 Task: Search one way flight ticket for 5 adults, 1 child, 2 infants in seat and 1 infant on lap in business from Reno: Reno/tahoe International Airport to Greensboro: Piedmont Triad International Airport on 5-1-2023. Choice of flights is Frontier. Number of bags: 1 carry on bag. Price is upto 96000. Outbound departure time preference is 16:45.
Action: Mouse moved to (208, 347)
Screenshot: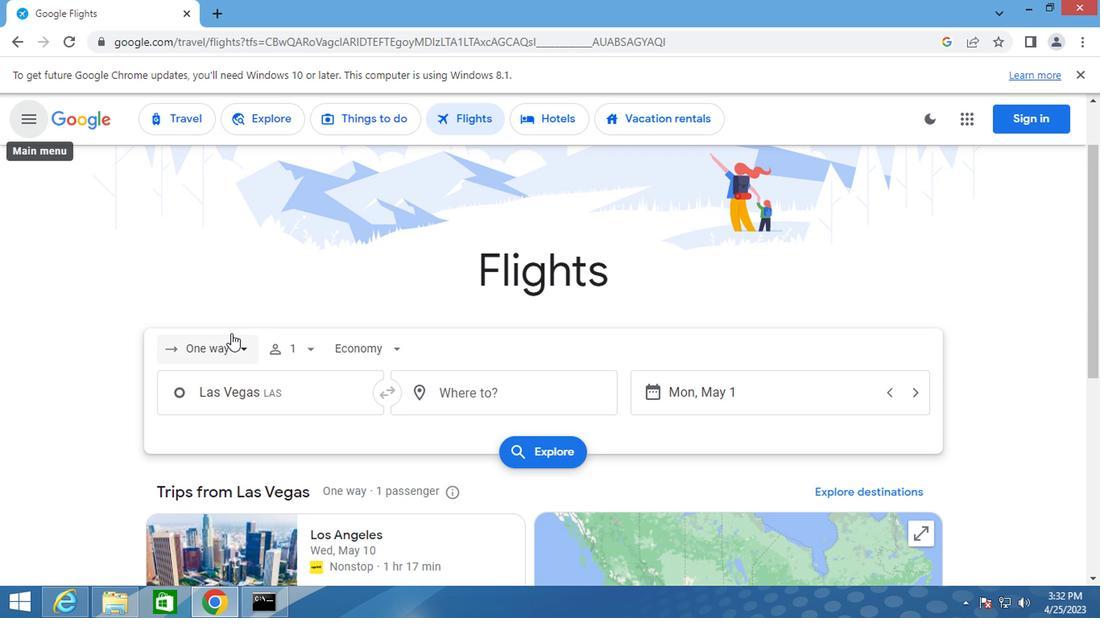
Action: Mouse pressed left at (208, 347)
Screenshot: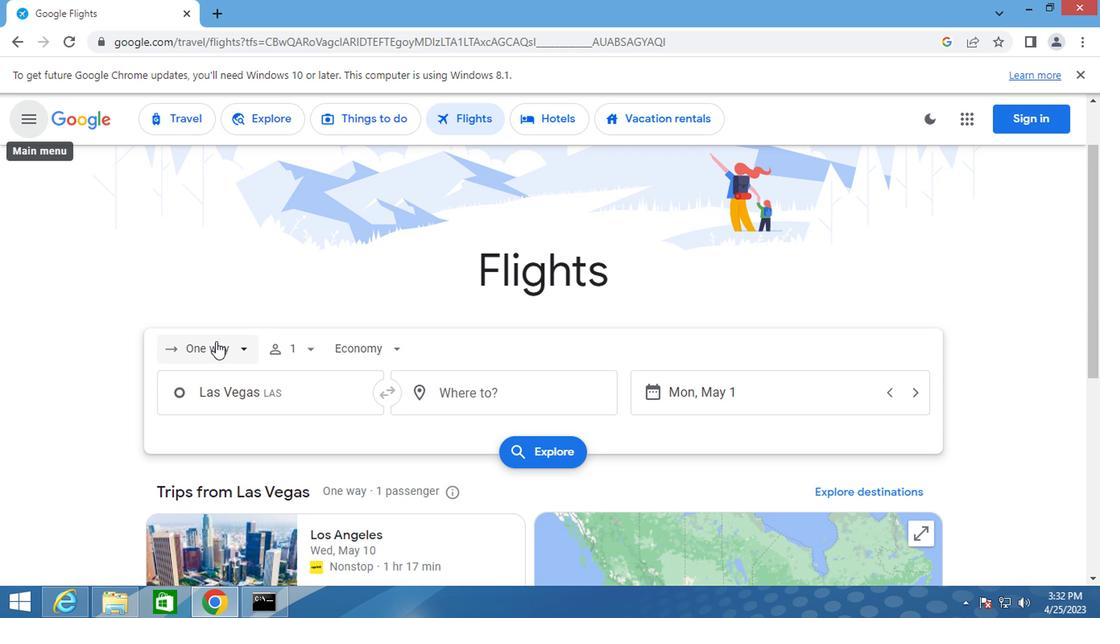 
Action: Mouse moved to (199, 438)
Screenshot: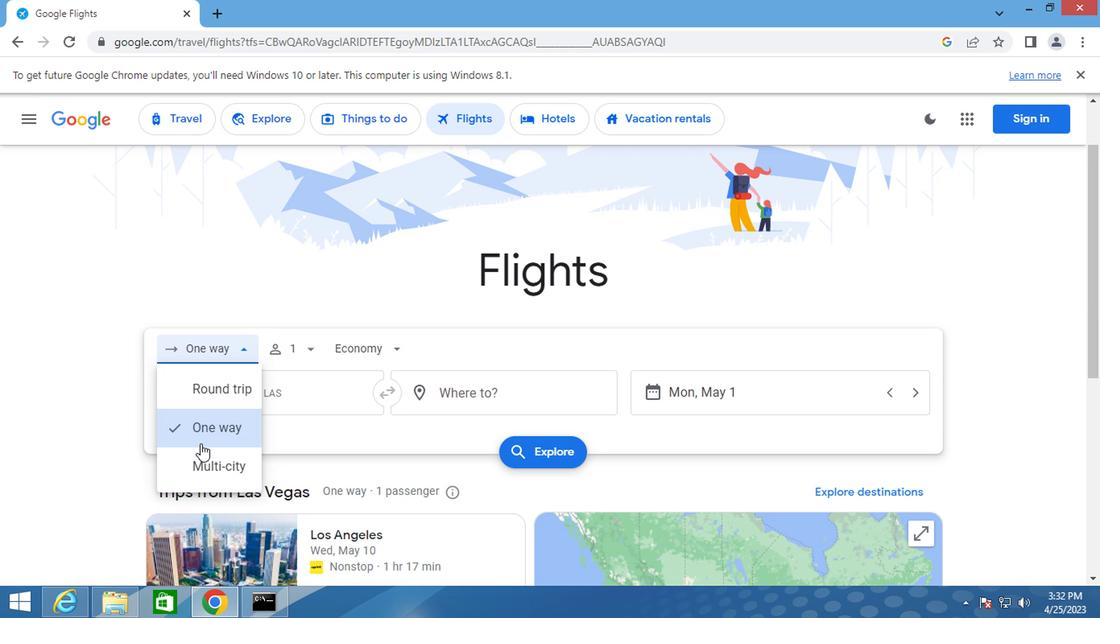 
Action: Mouse pressed left at (199, 438)
Screenshot: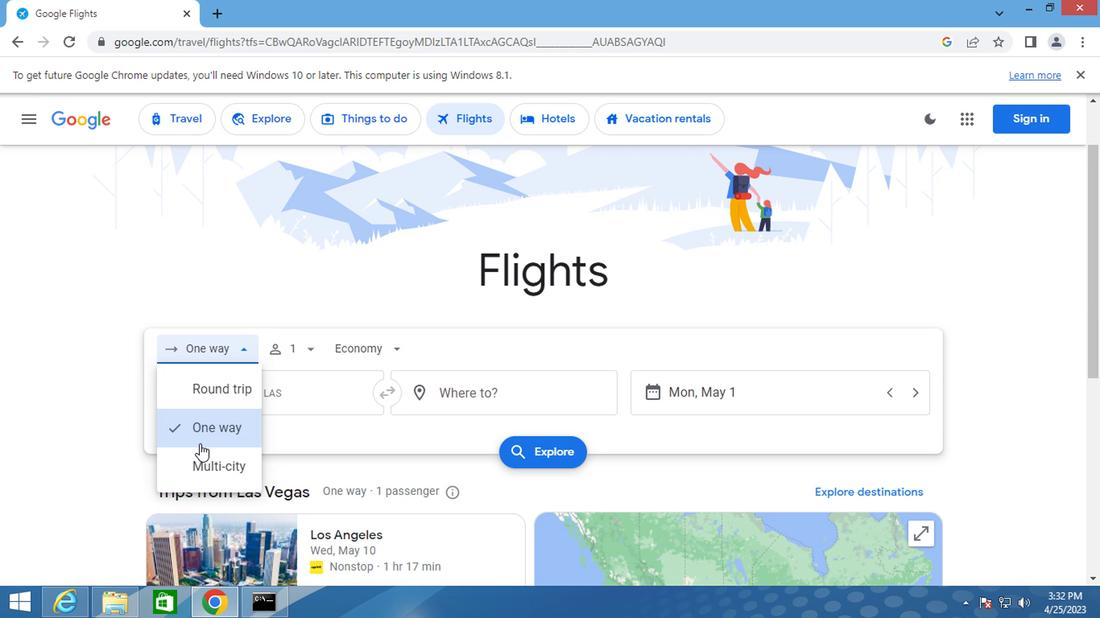 
Action: Mouse moved to (308, 354)
Screenshot: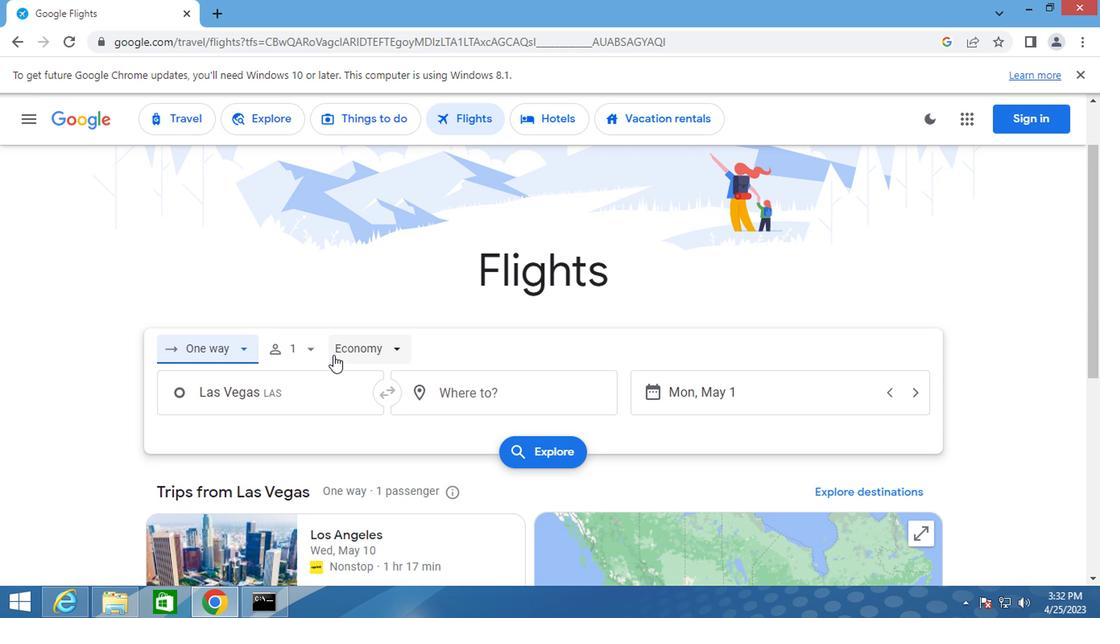 
Action: Mouse pressed left at (308, 354)
Screenshot: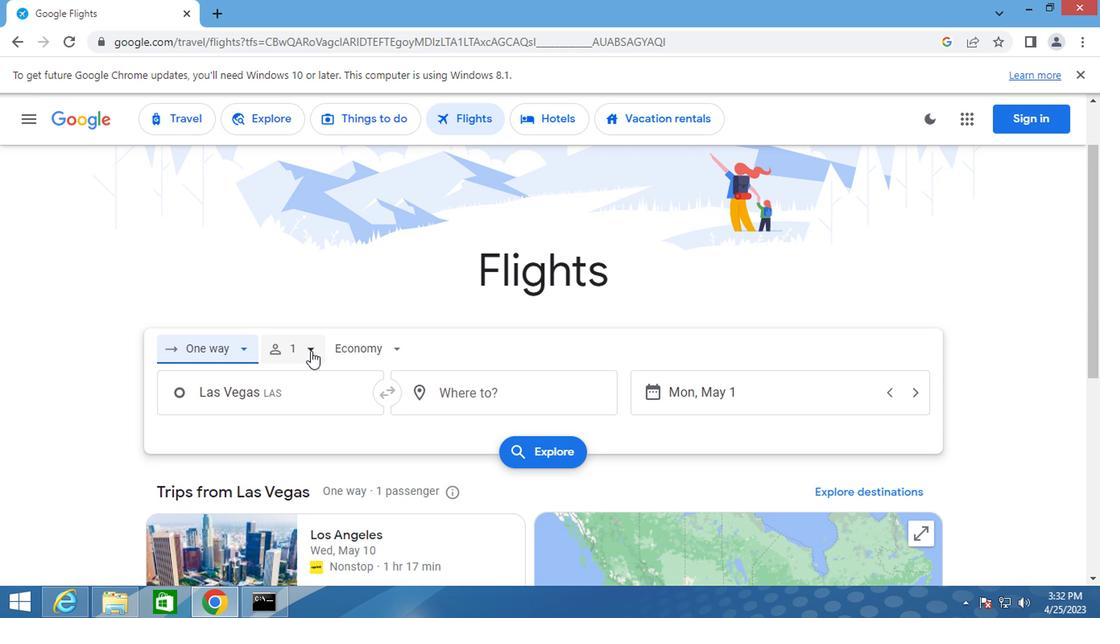 
Action: Mouse moved to (429, 387)
Screenshot: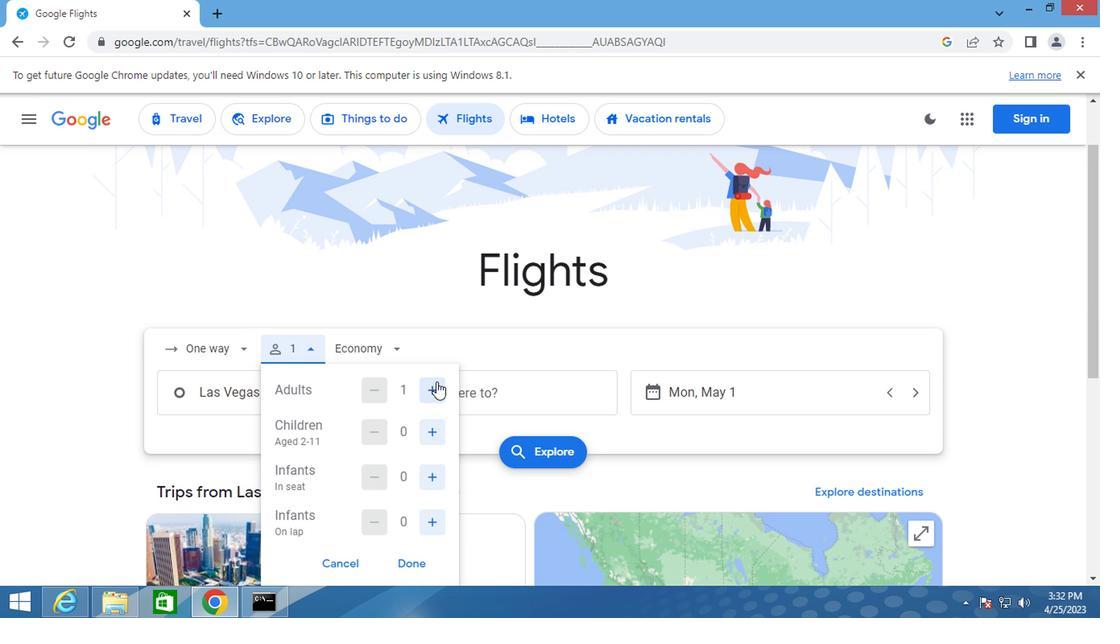 
Action: Mouse pressed left at (429, 387)
Screenshot: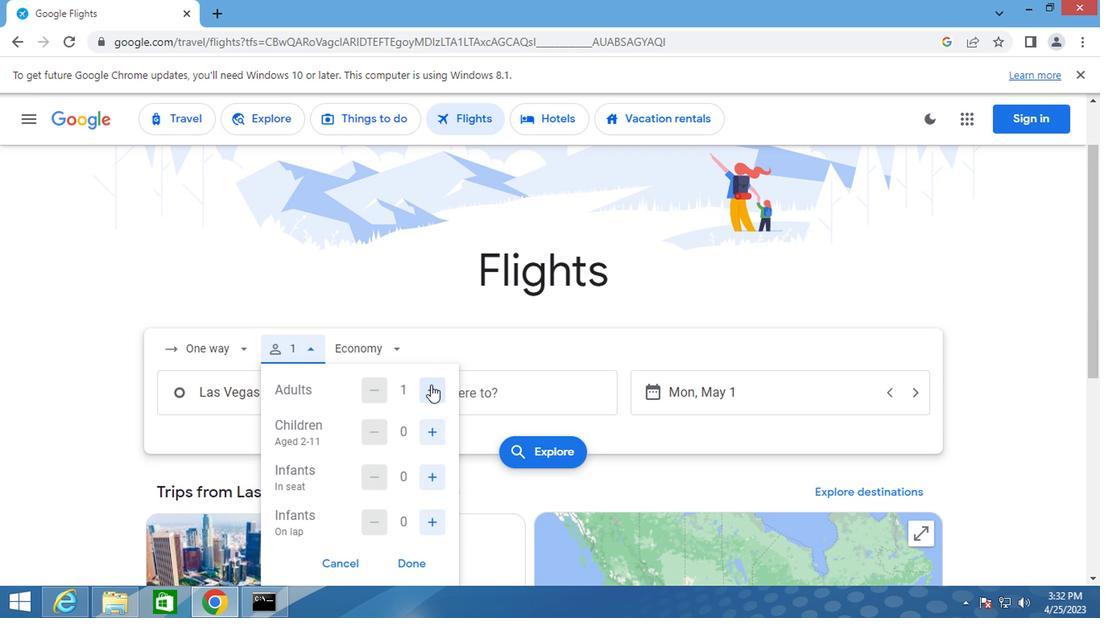 
Action: Mouse pressed left at (429, 387)
Screenshot: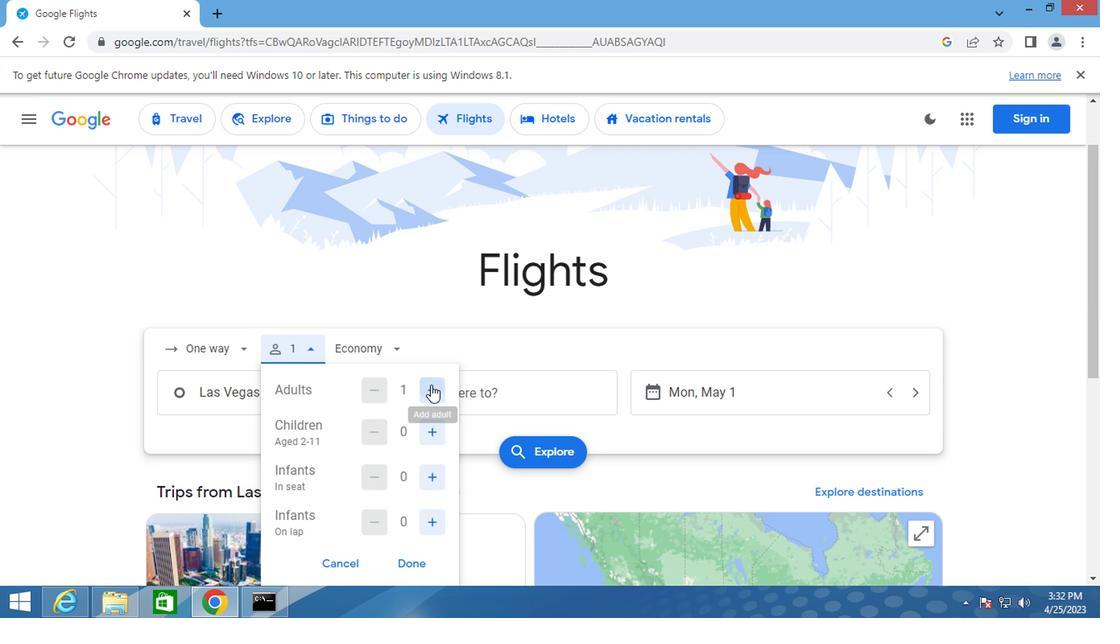 
Action: Mouse pressed left at (429, 387)
Screenshot: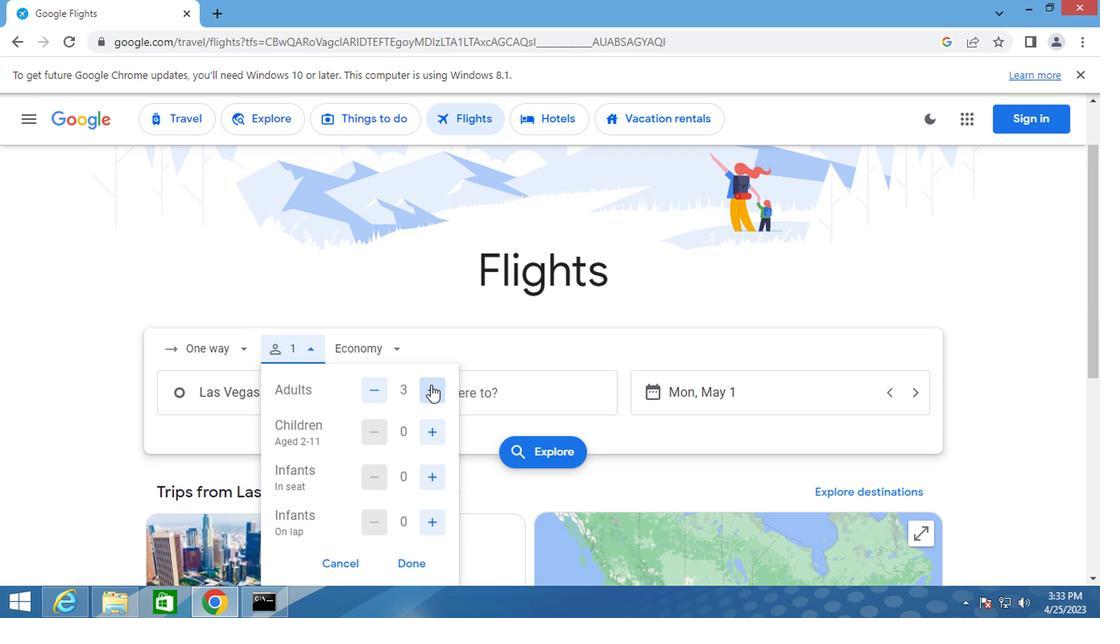 
Action: Mouse moved to (430, 425)
Screenshot: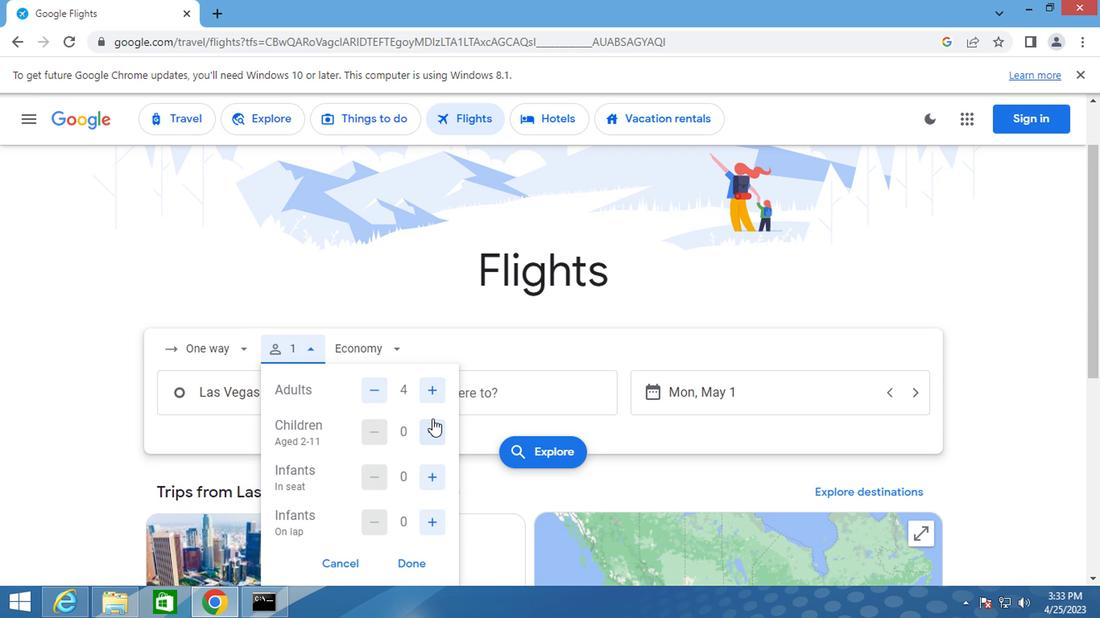 
Action: Mouse pressed left at (430, 425)
Screenshot: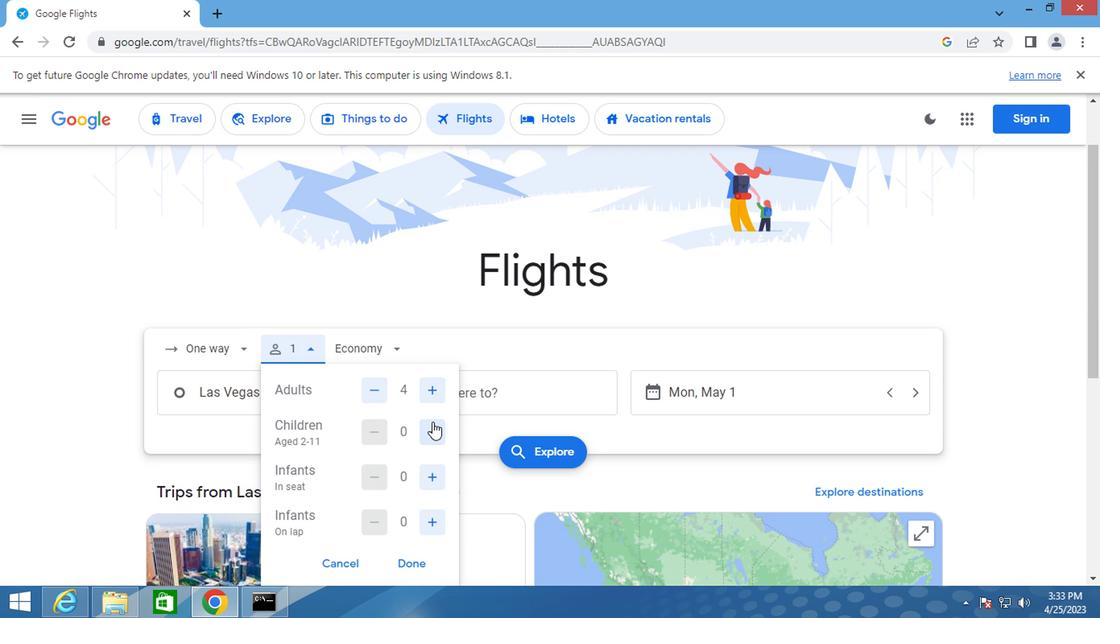 
Action: Mouse pressed left at (430, 425)
Screenshot: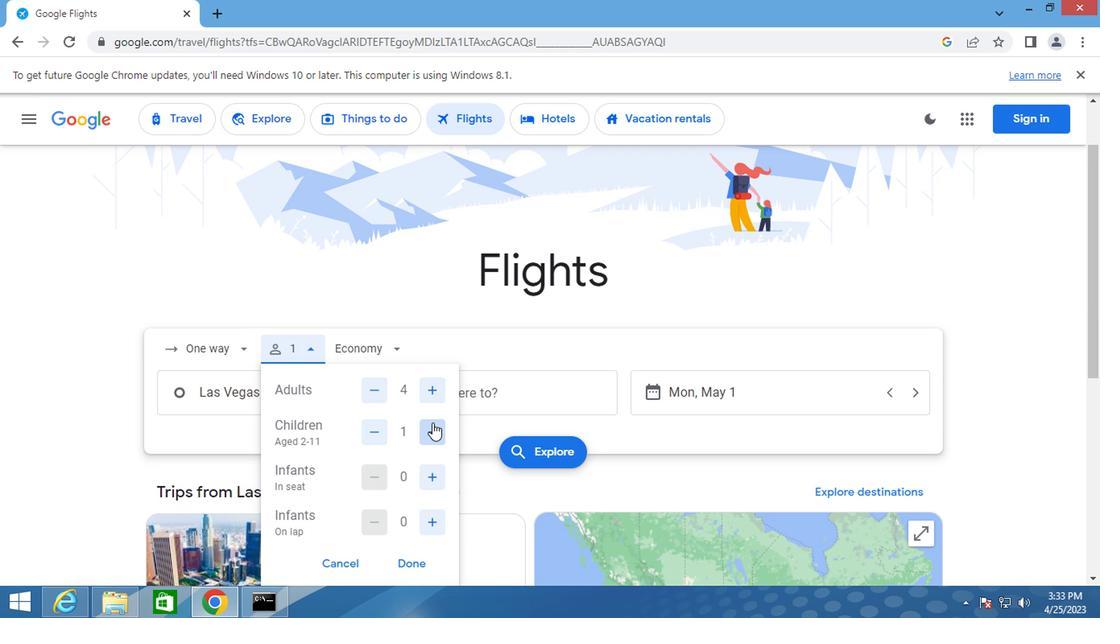 
Action: Mouse moved to (427, 474)
Screenshot: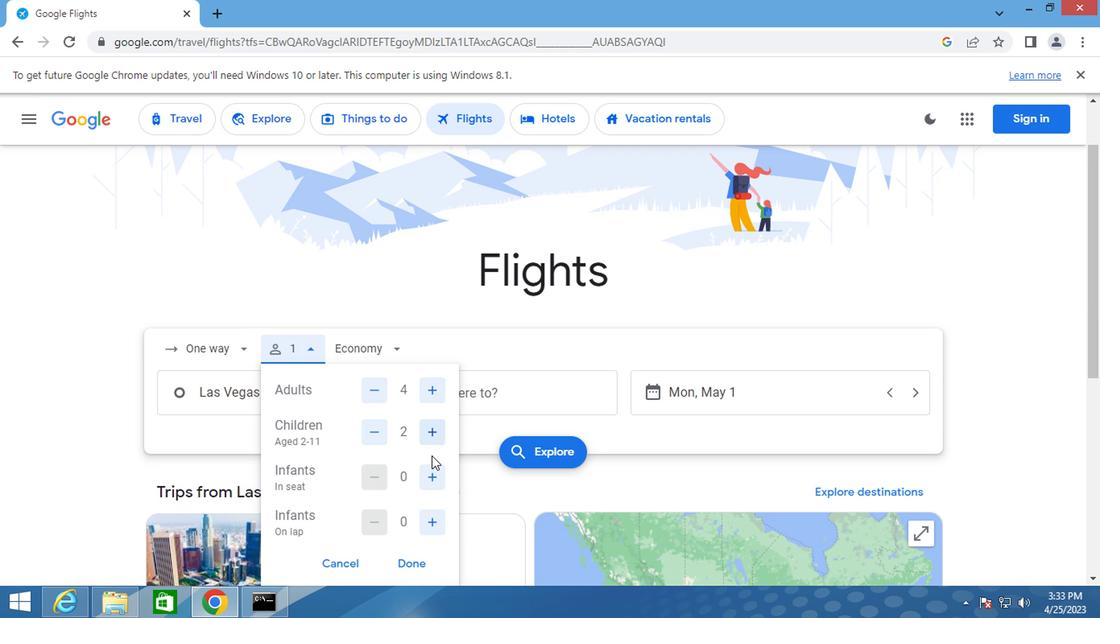 
Action: Mouse pressed left at (427, 474)
Screenshot: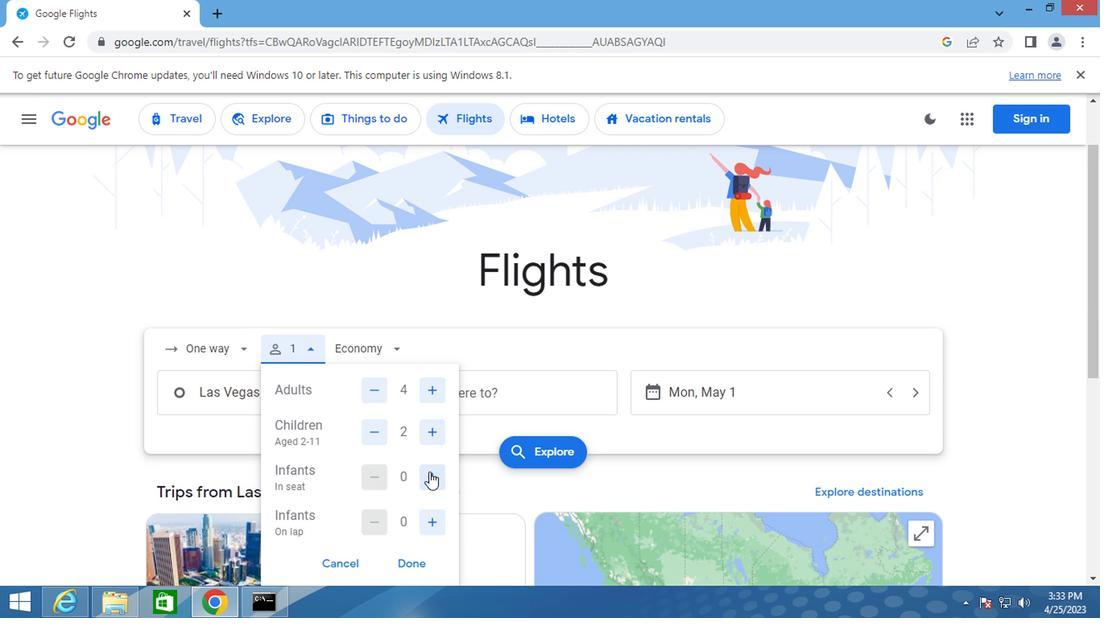 
Action: Mouse pressed left at (427, 474)
Screenshot: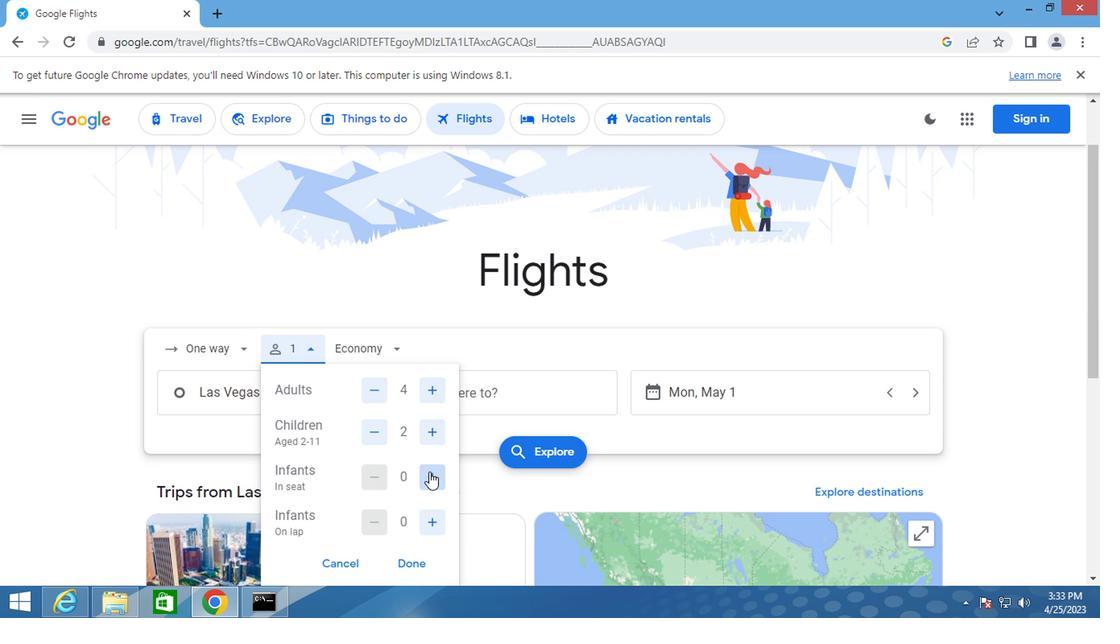 
Action: Mouse moved to (426, 515)
Screenshot: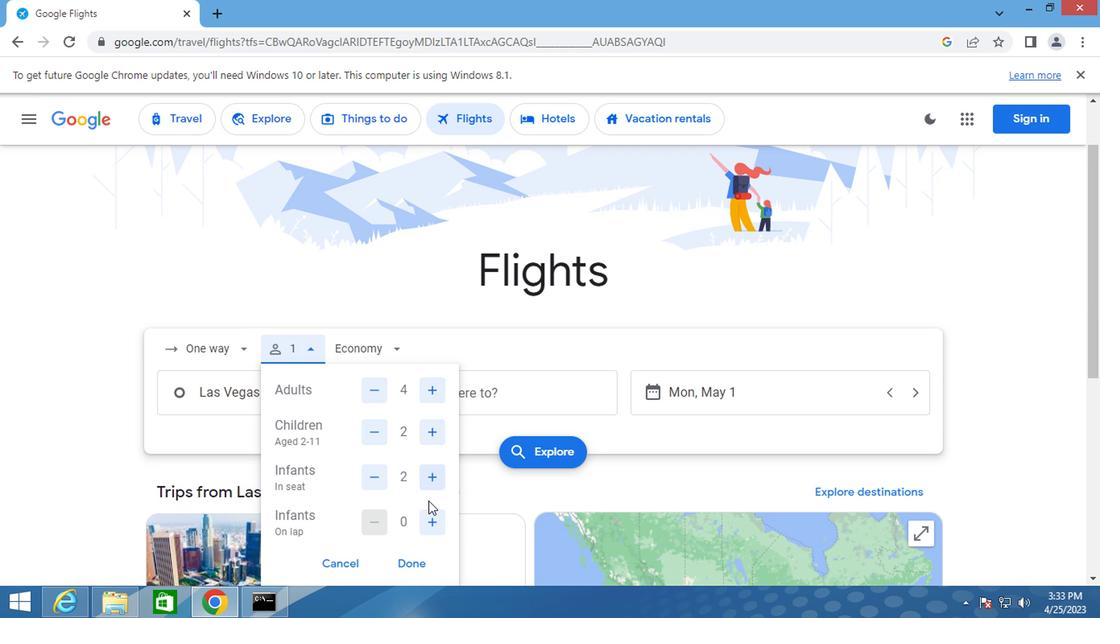 
Action: Mouse pressed left at (426, 515)
Screenshot: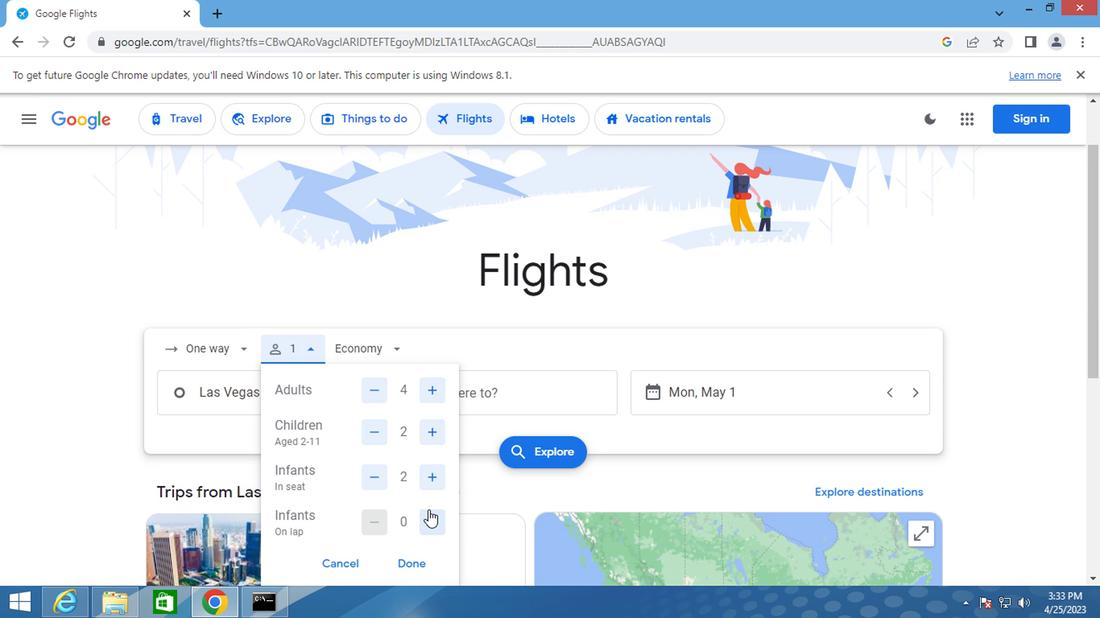 
Action: Mouse moved to (352, 340)
Screenshot: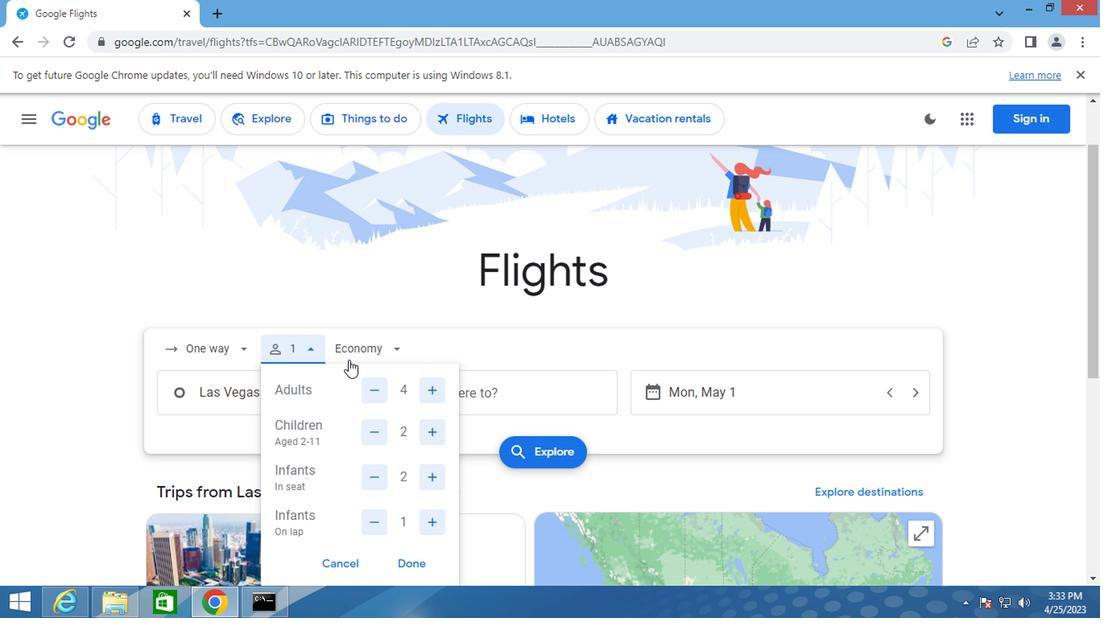 
Action: Mouse pressed left at (352, 340)
Screenshot: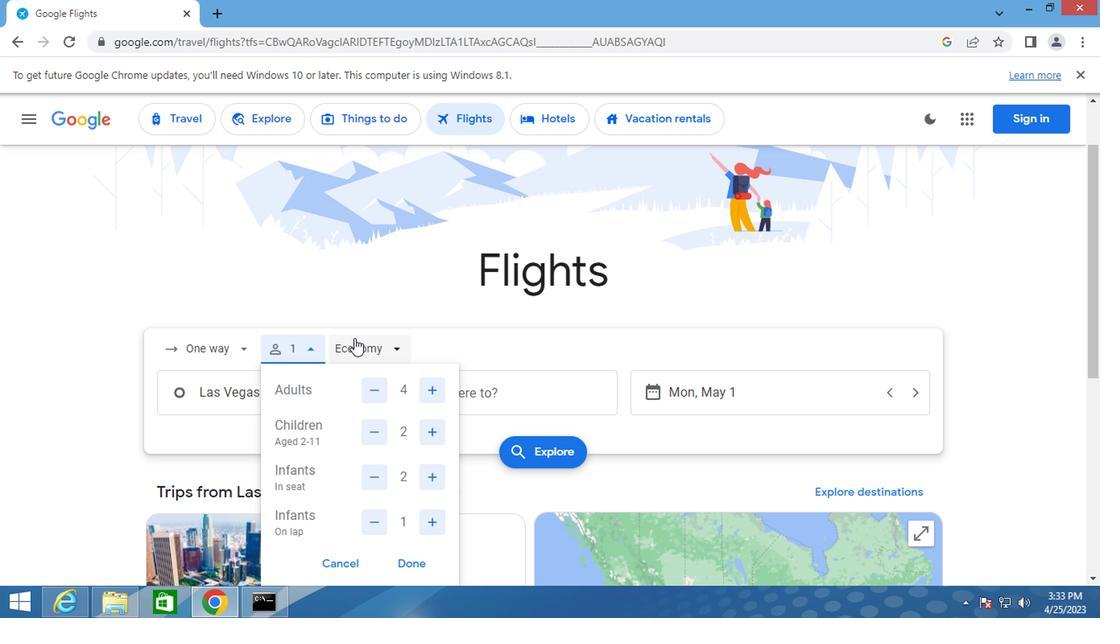 
Action: Mouse moved to (380, 378)
Screenshot: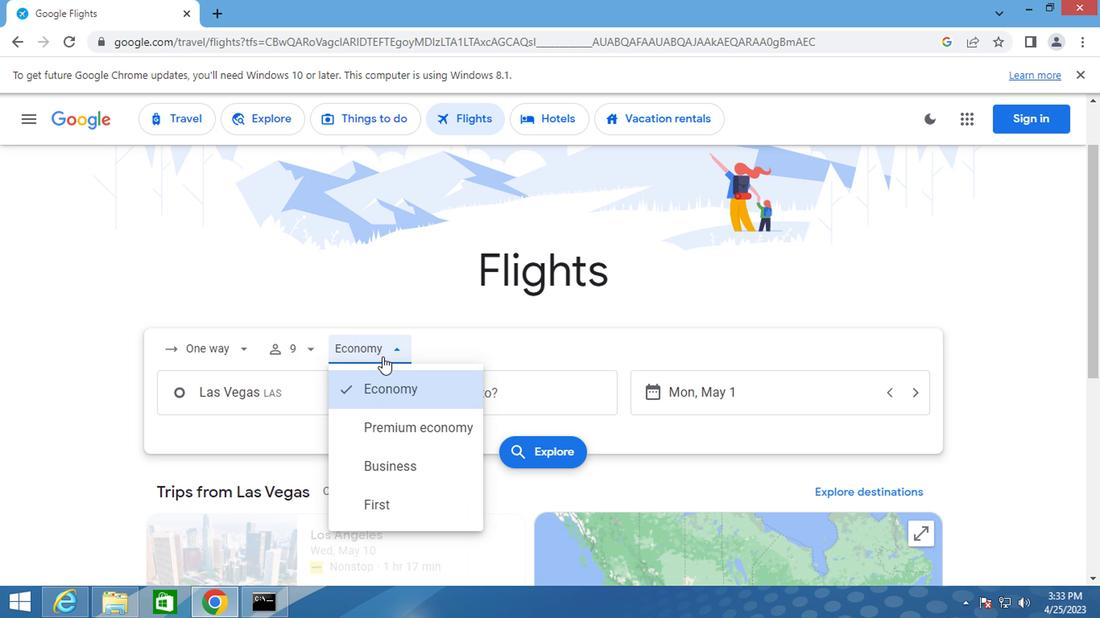 
Action: Mouse pressed left at (380, 378)
Screenshot: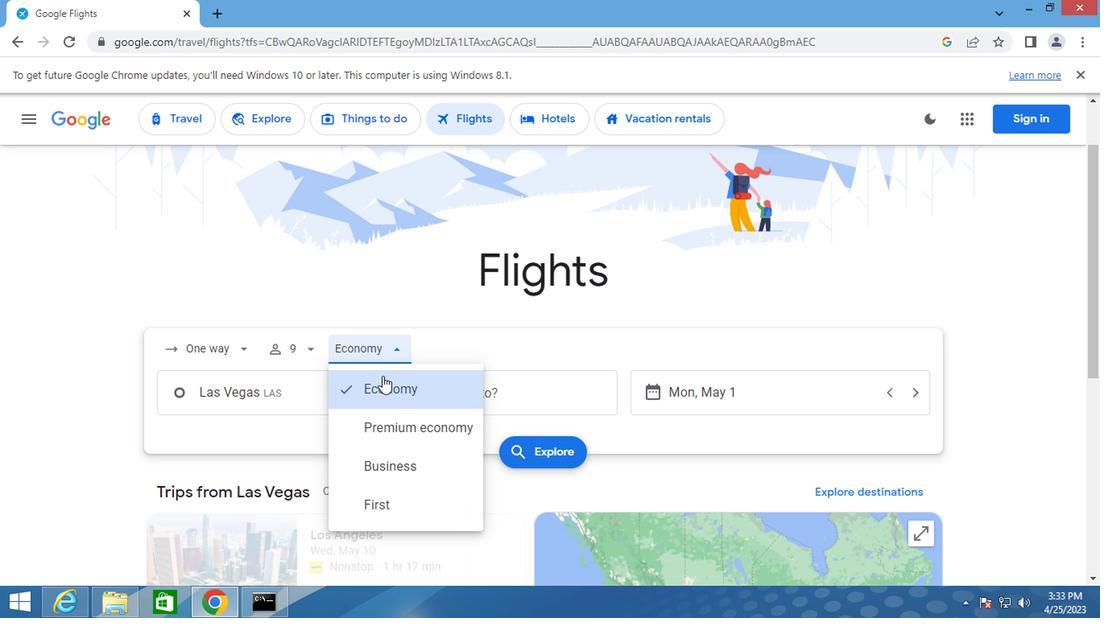 
Action: Mouse moved to (245, 400)
Screenshot: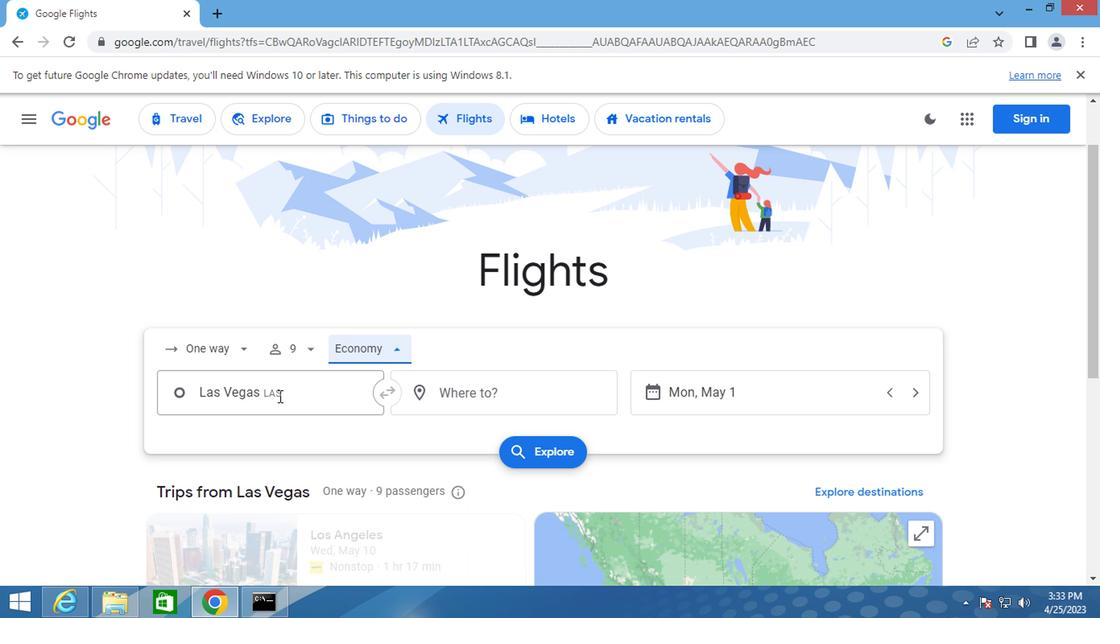 
Action: Mouse pressed left at (245, 400)
Screenshot: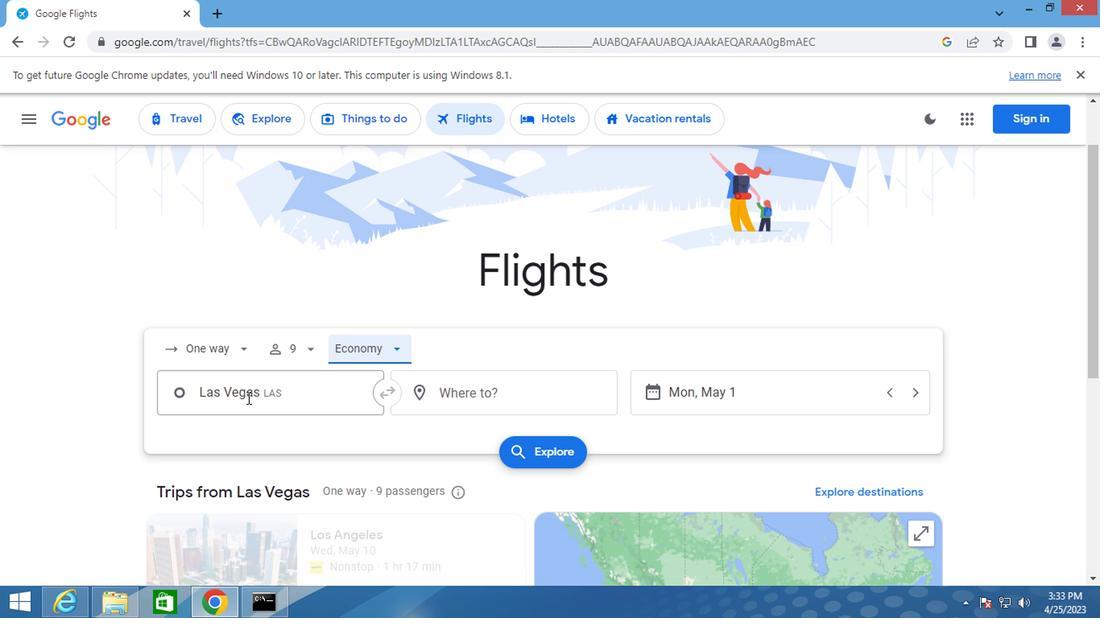 
Action: Key pressed reno
Screenshot: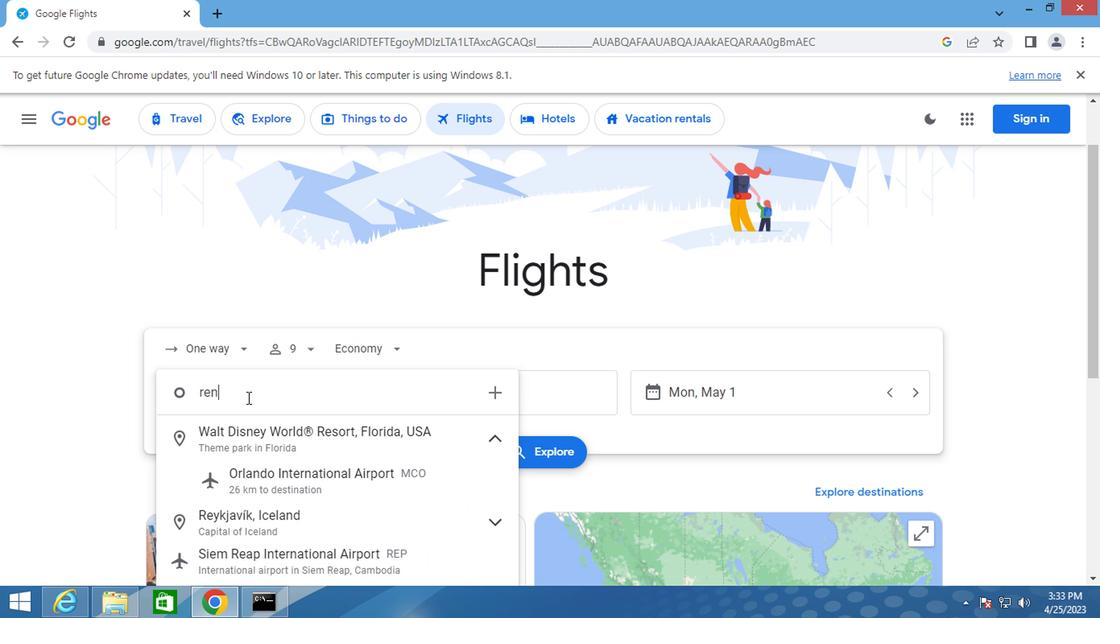 
Action: Mouse moved to (259, 469)
Screenshot: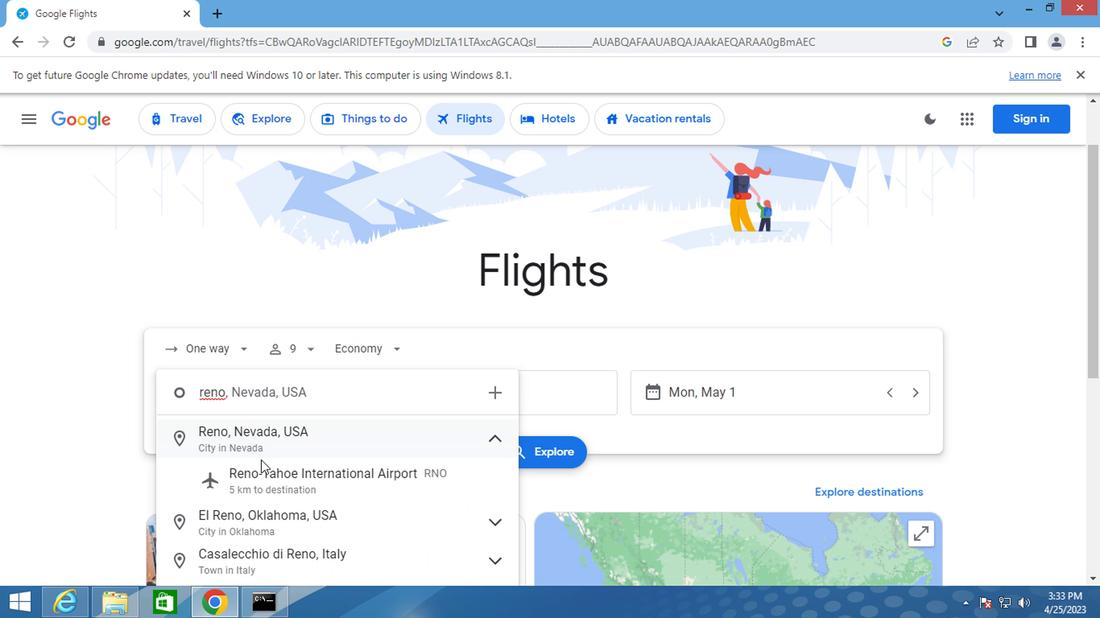 
Action: Mouse pressed left at (259, 469)
Screenshot: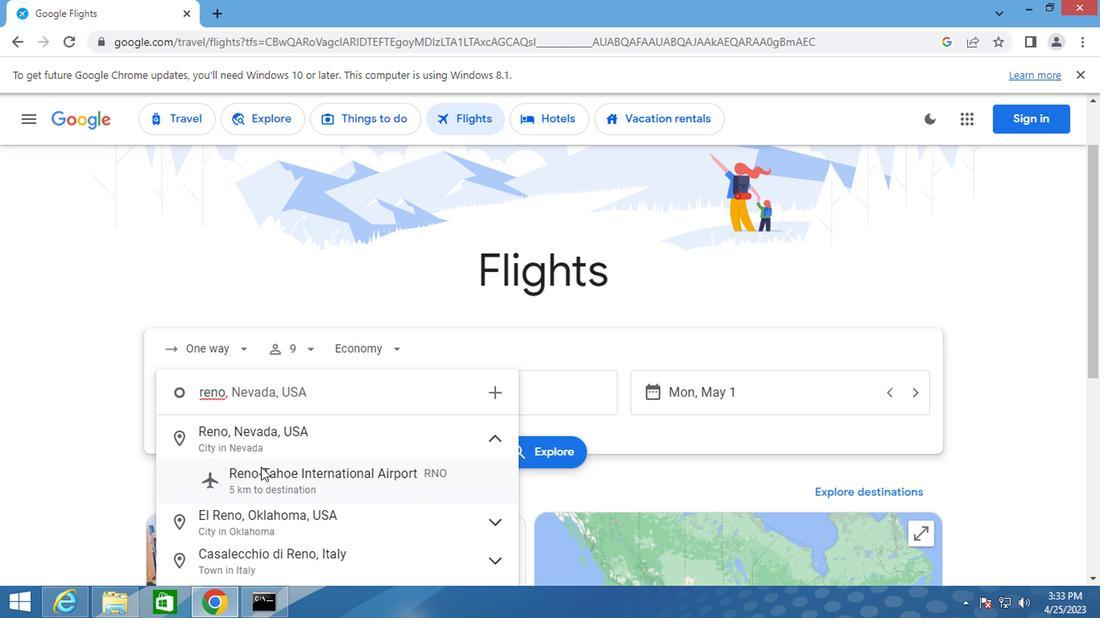 
Action: Mouse moved to (460, 386)
Screenshot: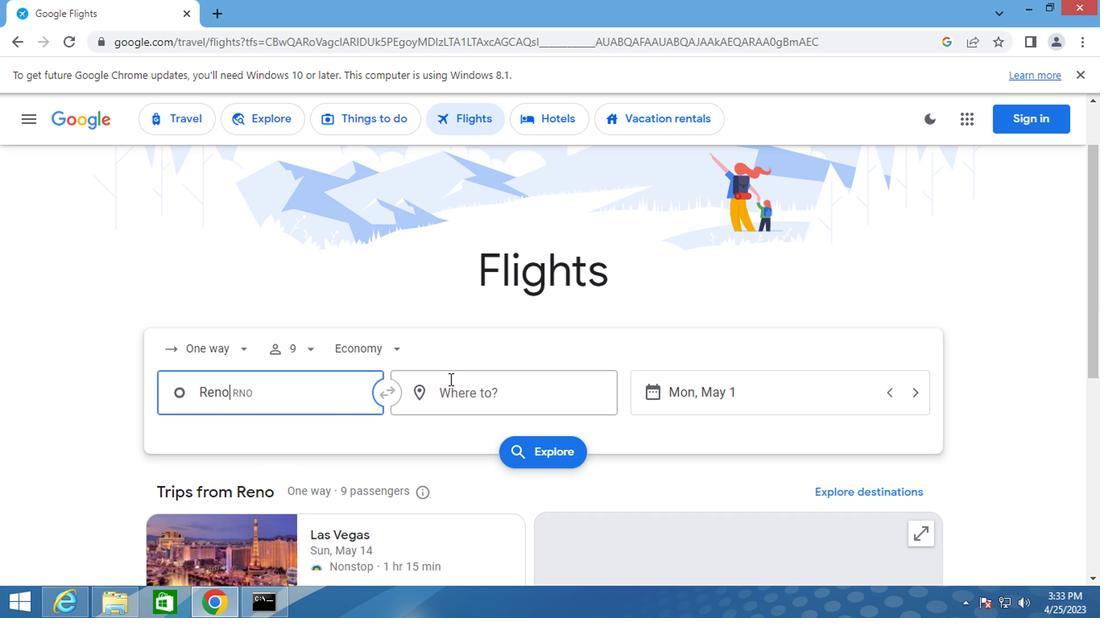 
Action: Mouse pressed left at (460, 386)
Screenshot: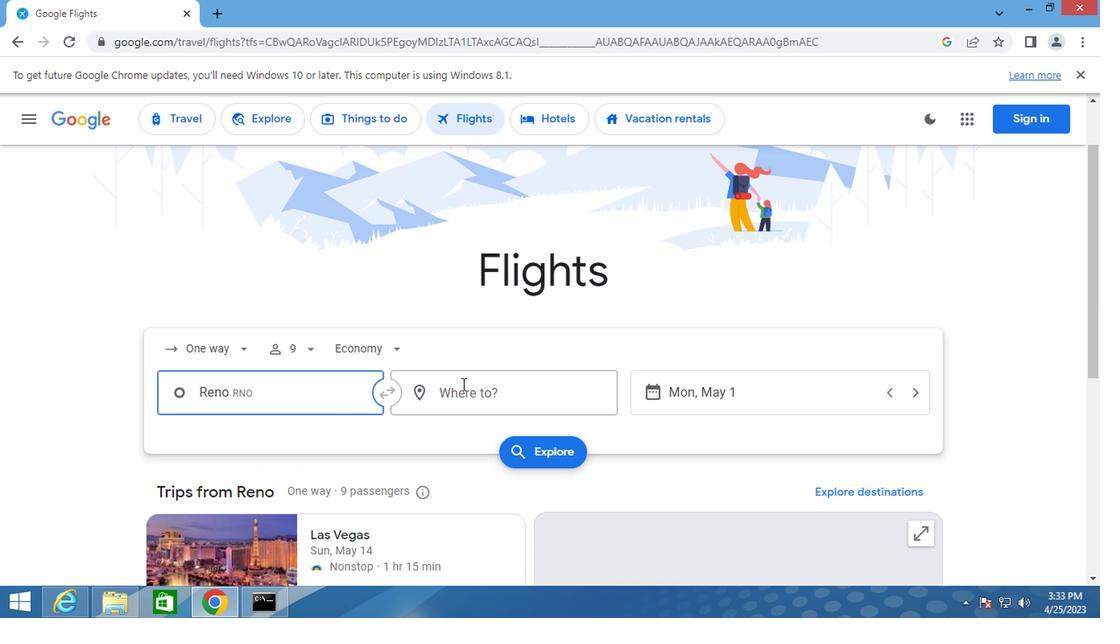 
Action: Key pressed rockford
Screenshot: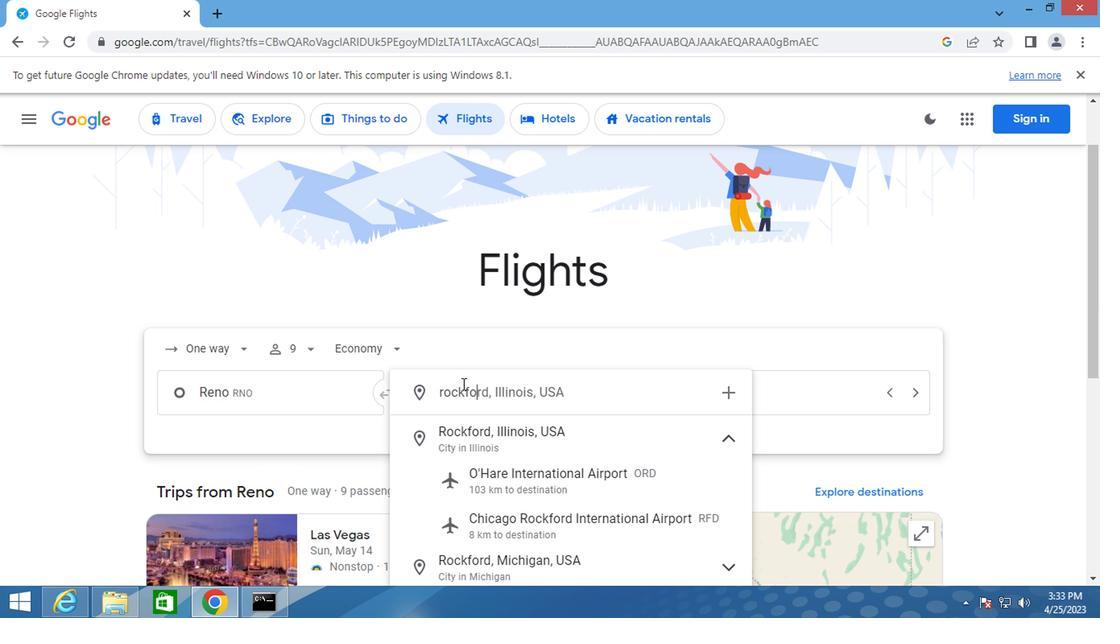 
Action: Mouse moved to (505, 519)
Screenshot: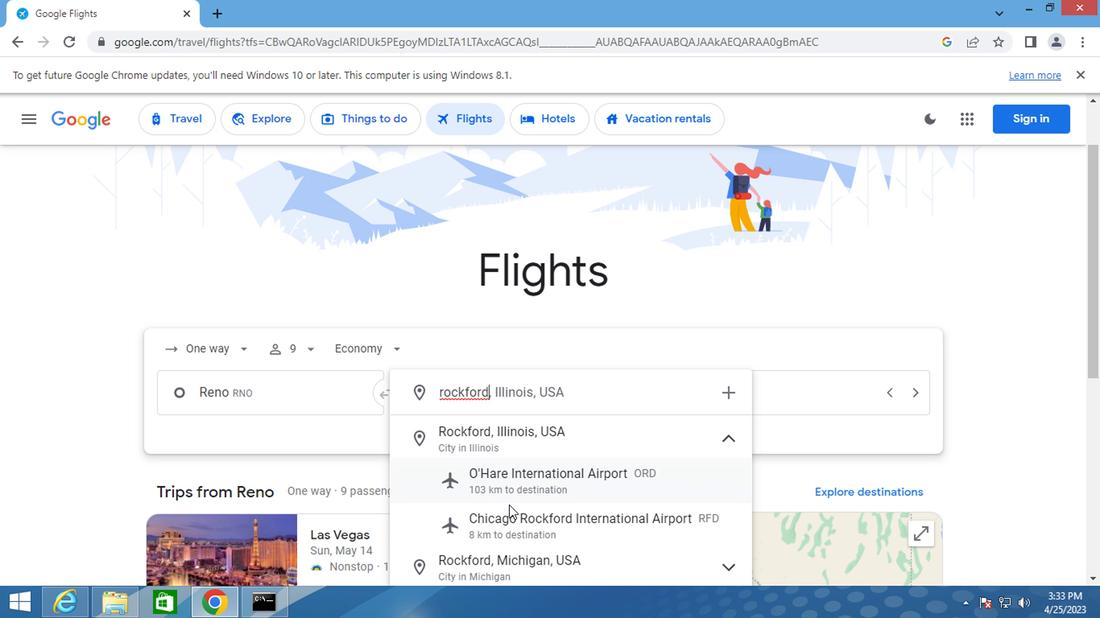 
Action: Mouse pressed left at (505, 519)
Screenshot: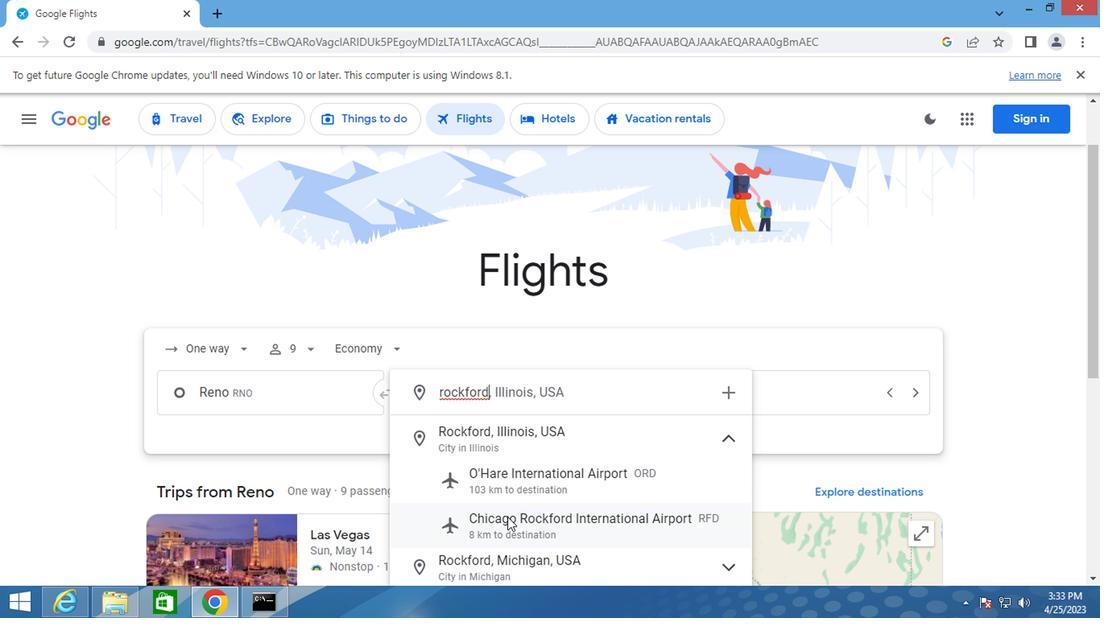 
Action: Mouse moved to (667, 393)
Screenshot: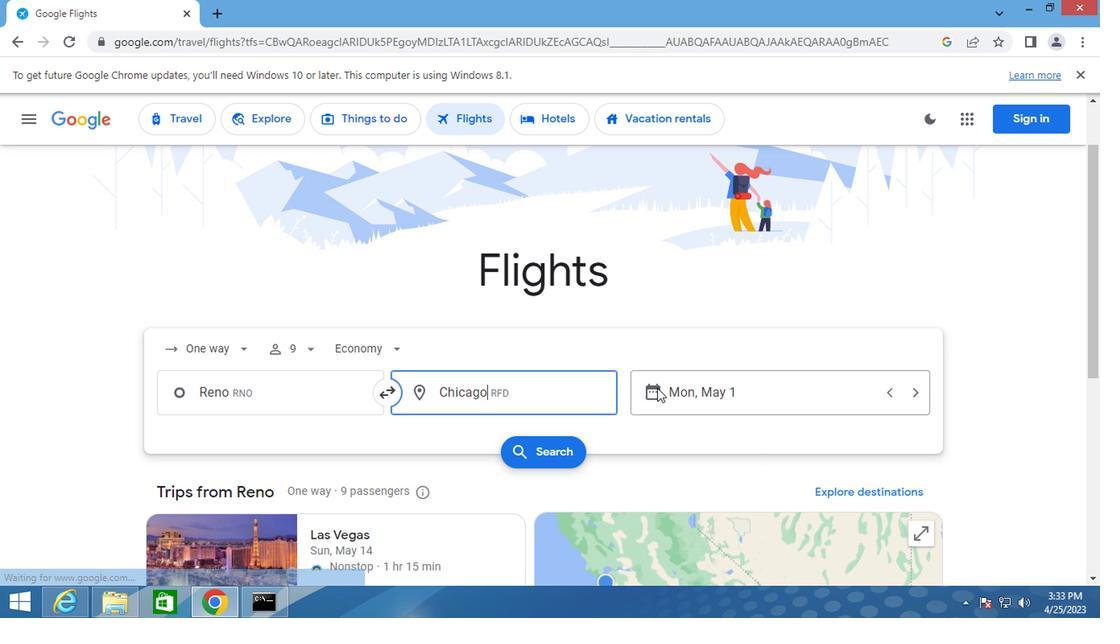 
Action: Mouse pressed left at (667, 393)
Screenshot: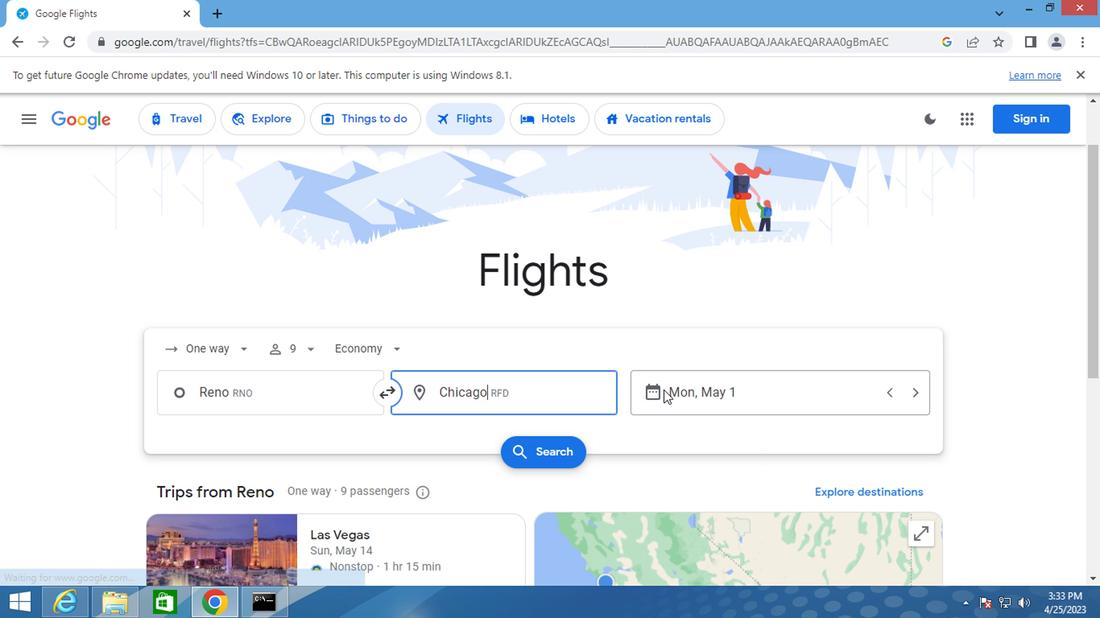 
Action: Mouse moved to (700, 307)
Screenshot: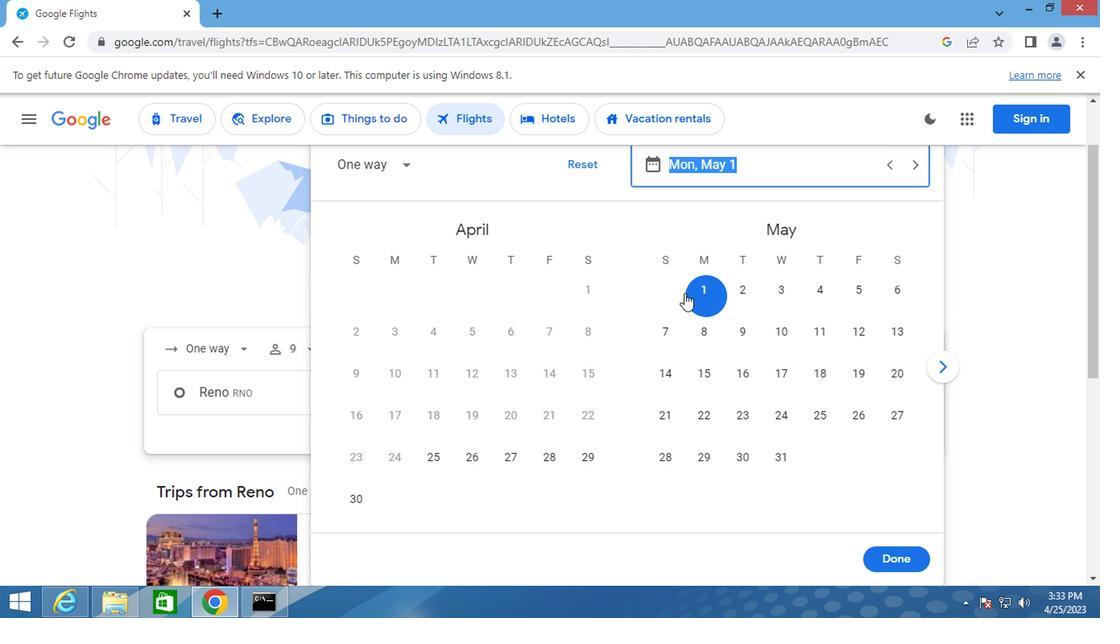 
Action: Mouse pressed left at (700, 307)
Screenshot: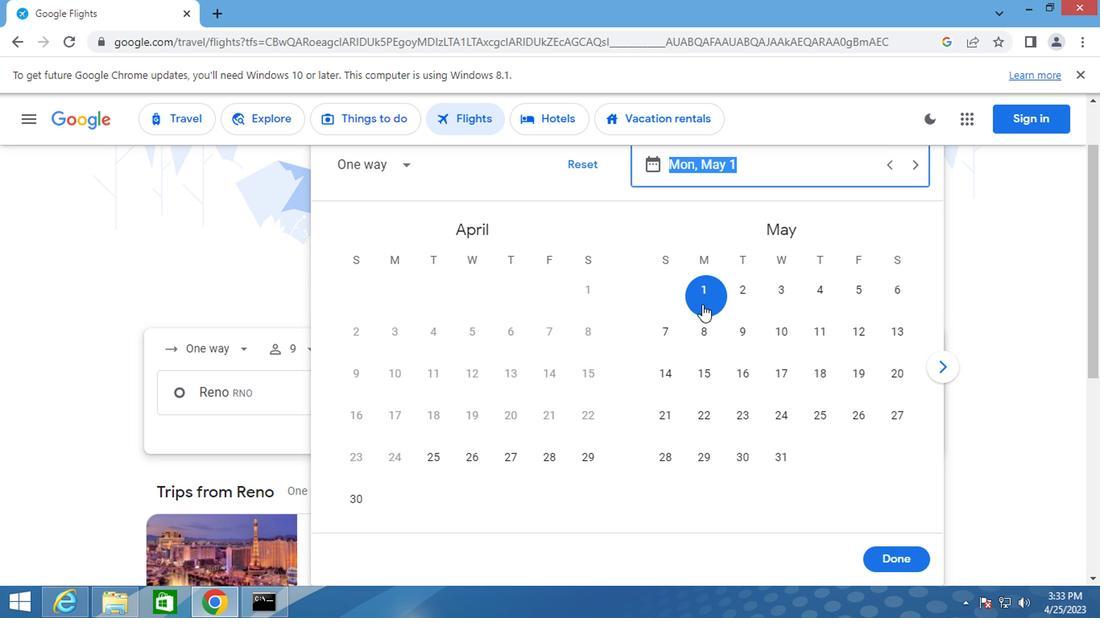 
Action: Mouse moved to (889, 567)
Screenshot: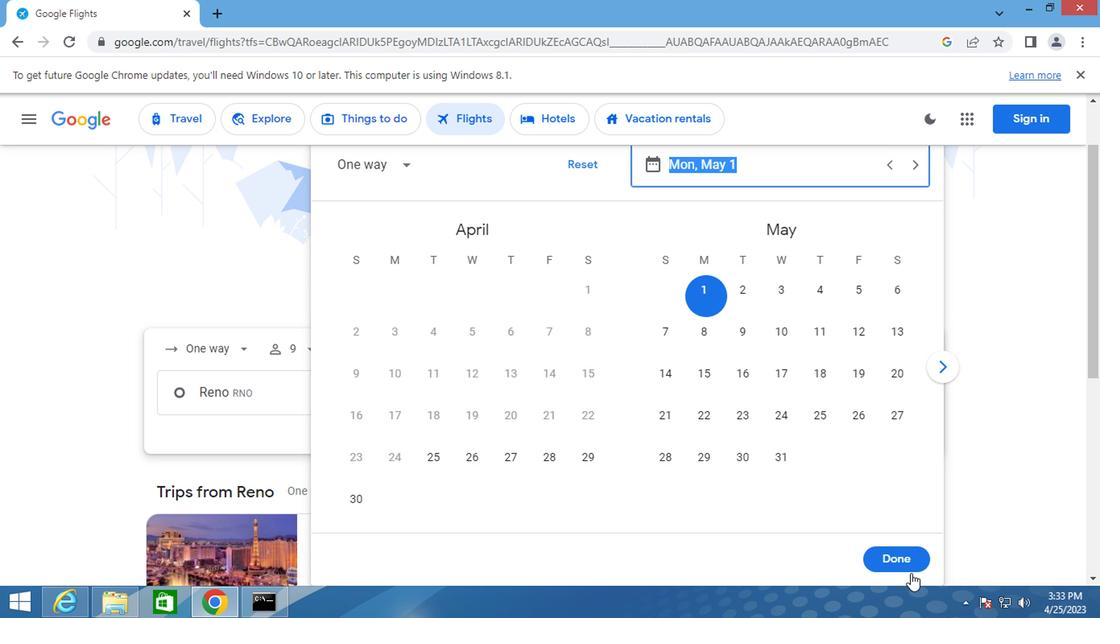 
Action: Mouse pressed left at (889, 567)
Screenshot: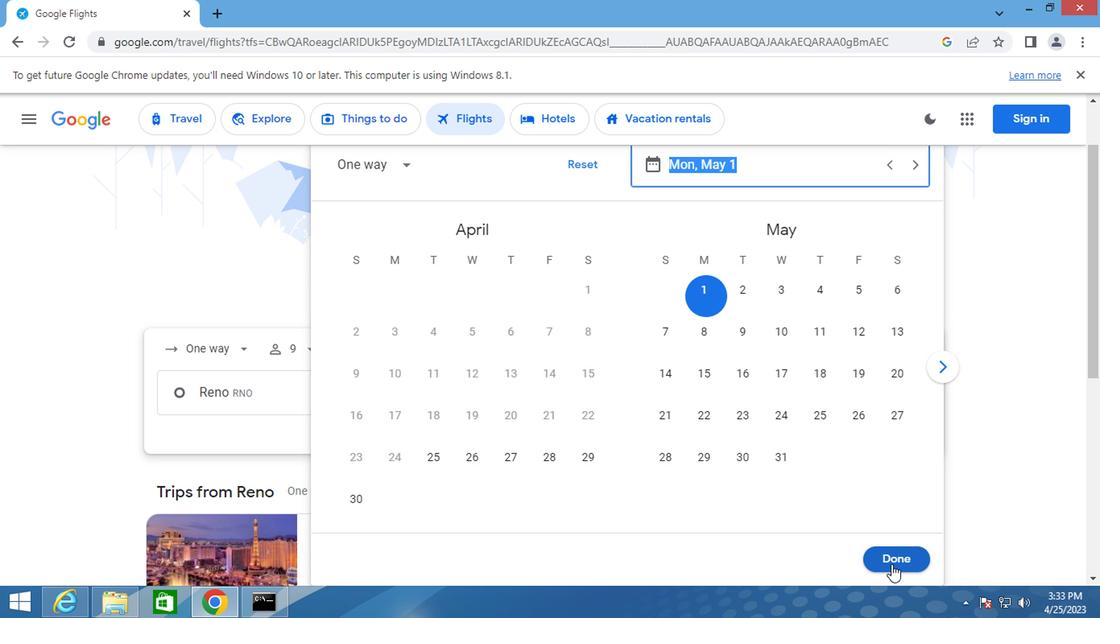 
Action: Mouse moved to (529, 444)
Screenshot: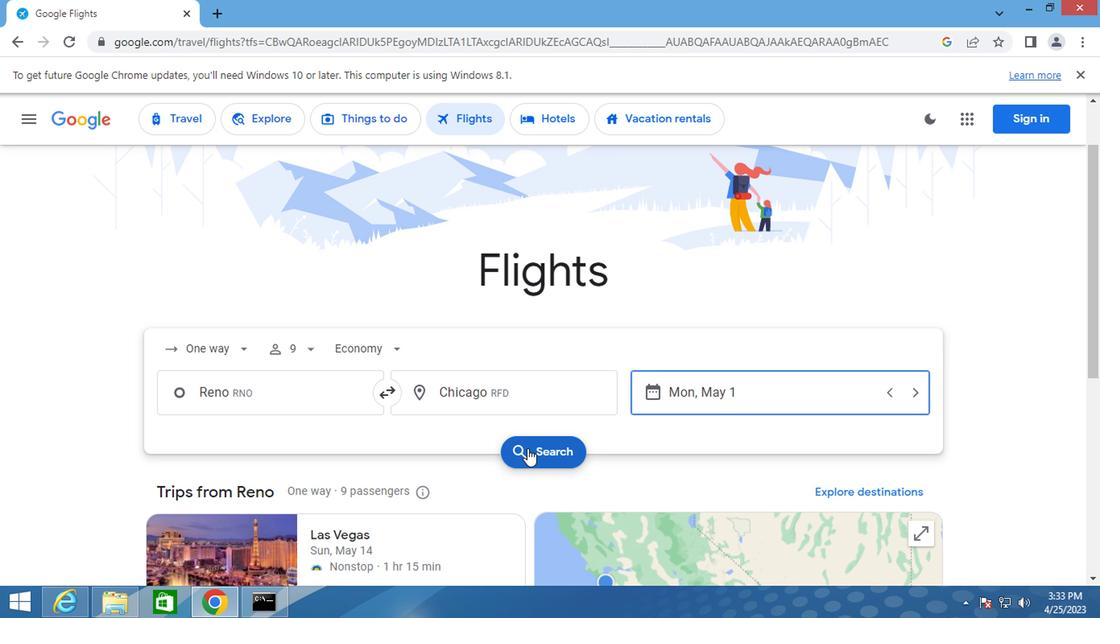 
Action: Mouse pressed left at (529, 444)
Screenshot: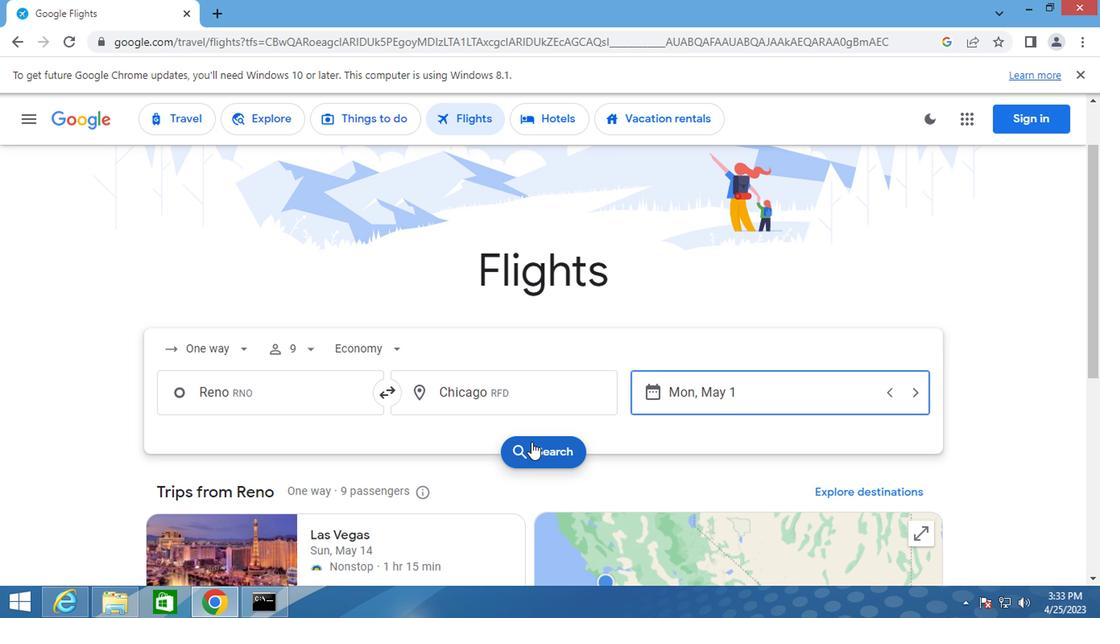 
Action: Mouse moved to (197, 269)
Screenshot: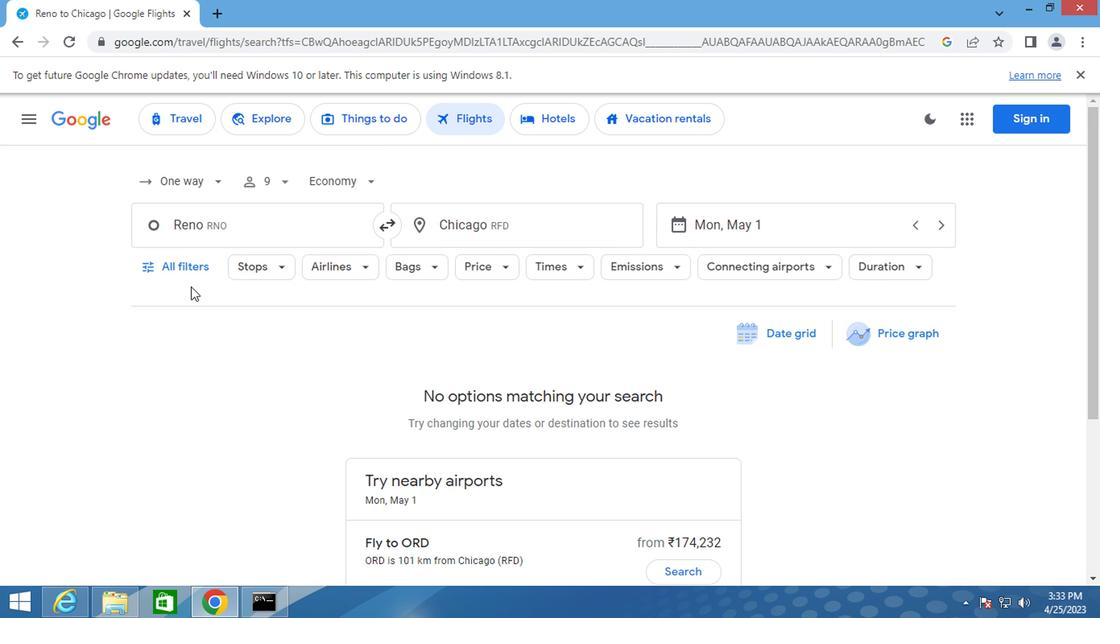 
Action: Mouse pressed left at (197, 269)
Screenshot: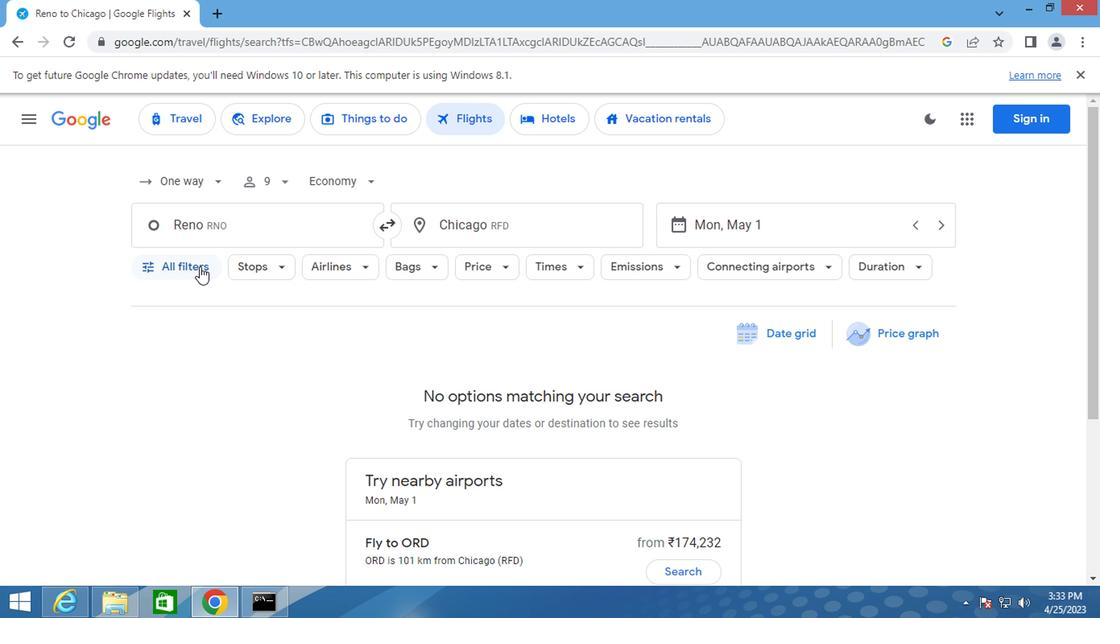 
Action: Mouse moved to (298, 364)
Screenshot: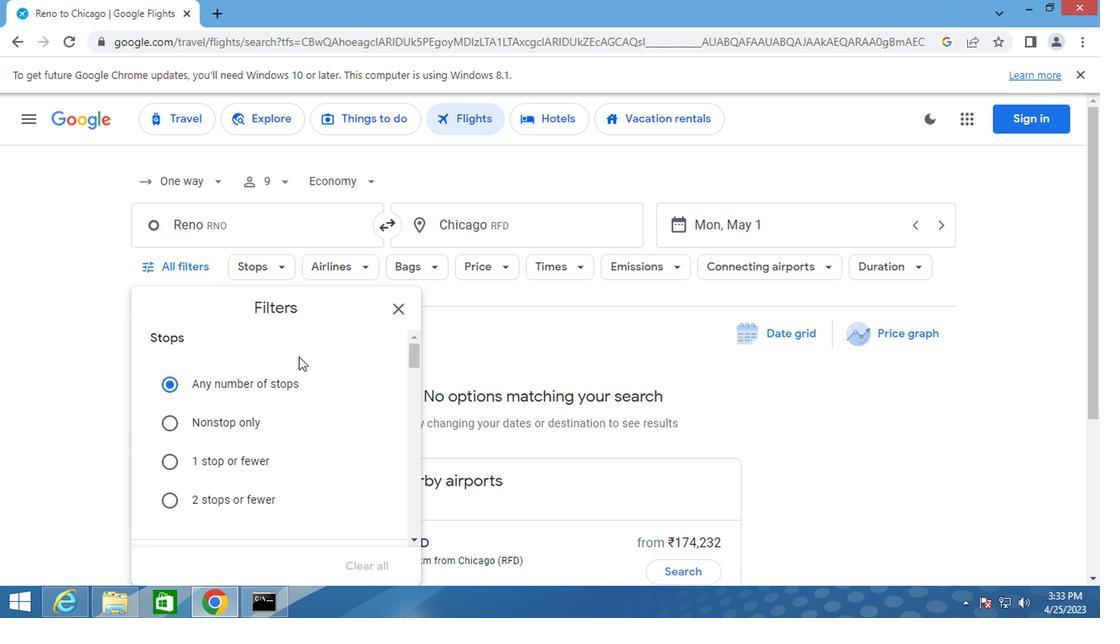 
Action: Mouse scrolled (298, 363) with delta (0, 0)
Screenshot: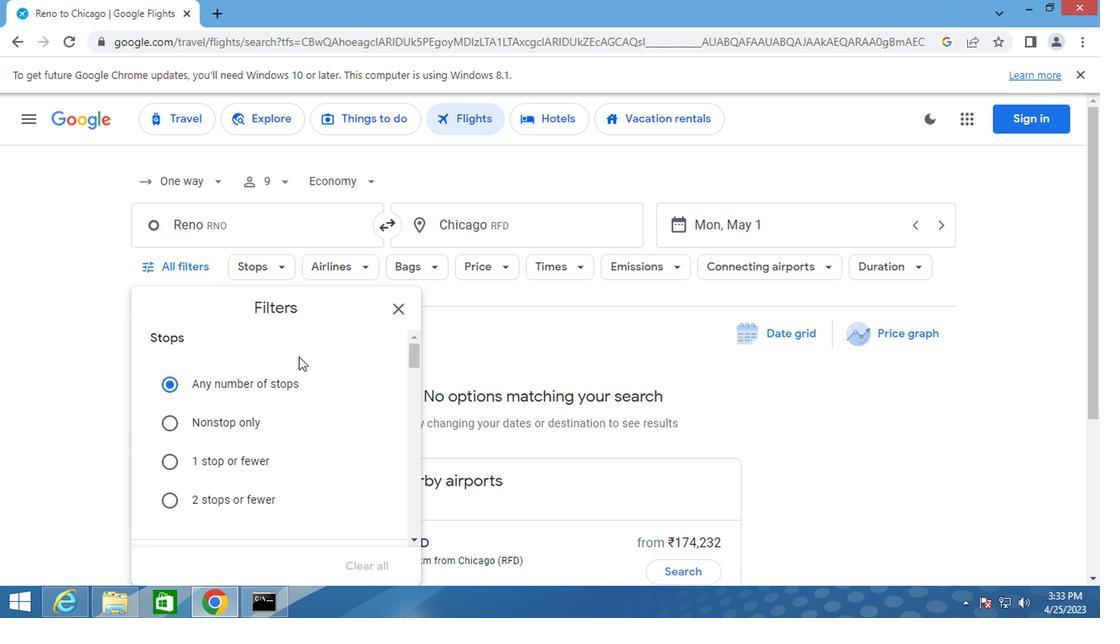 
Action: Mouse moved to (299, 366)
Screenshot: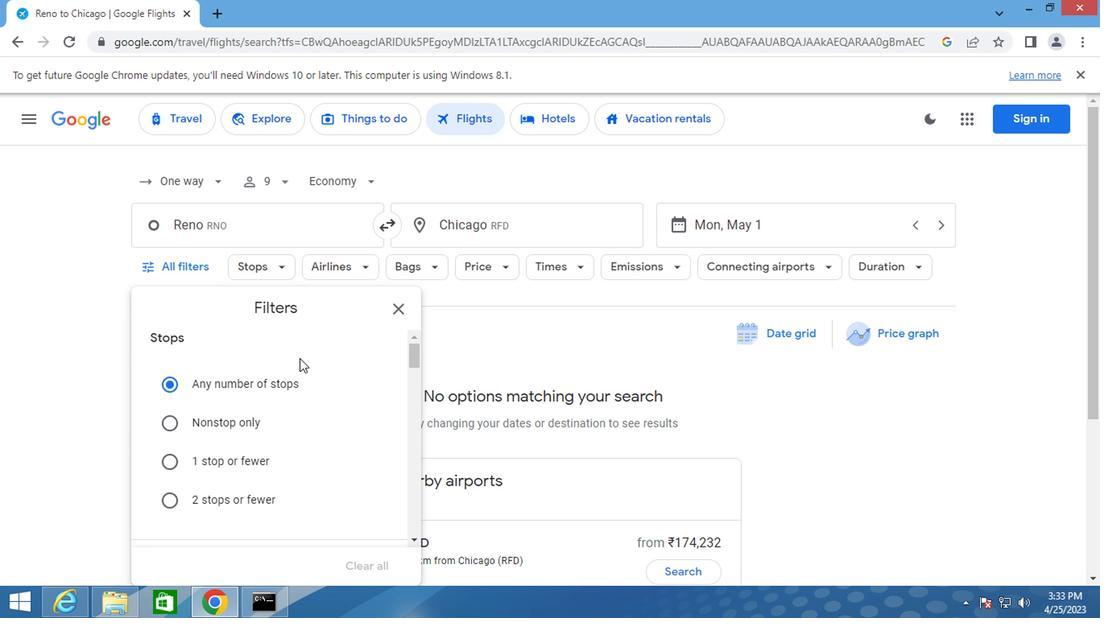 
Action: Mouse scrolled (299, 365) with delta (0, -1)
Screenshot: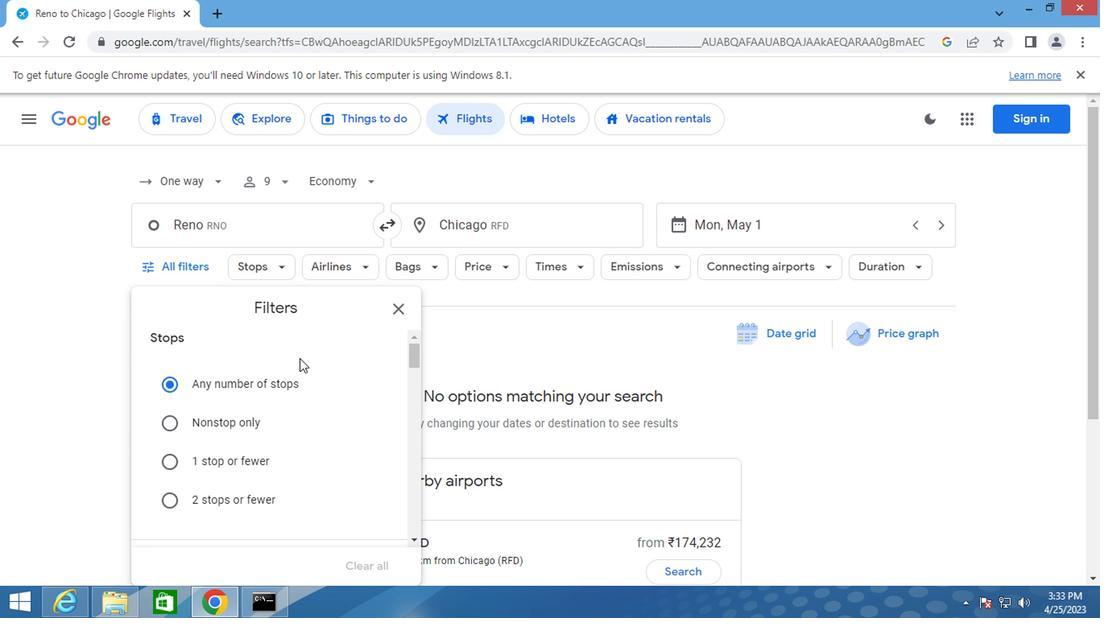 
Action: Mouse moved to (299, 369)
Screenshot: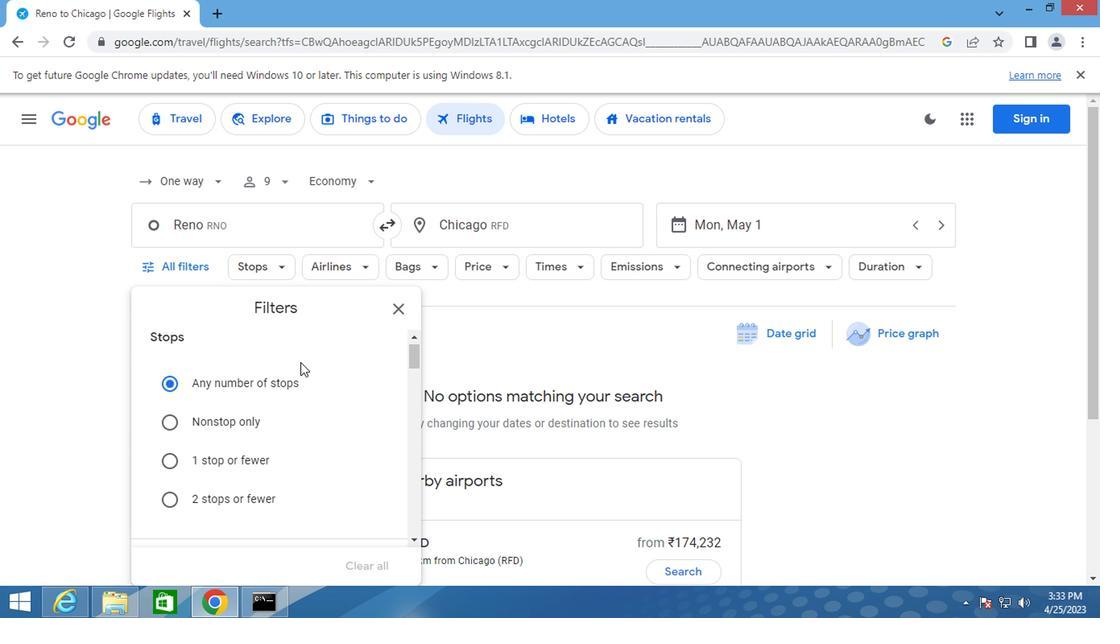 
Action: Mouse scrolled (299, 368) with delta (0, 0)
Screenshot: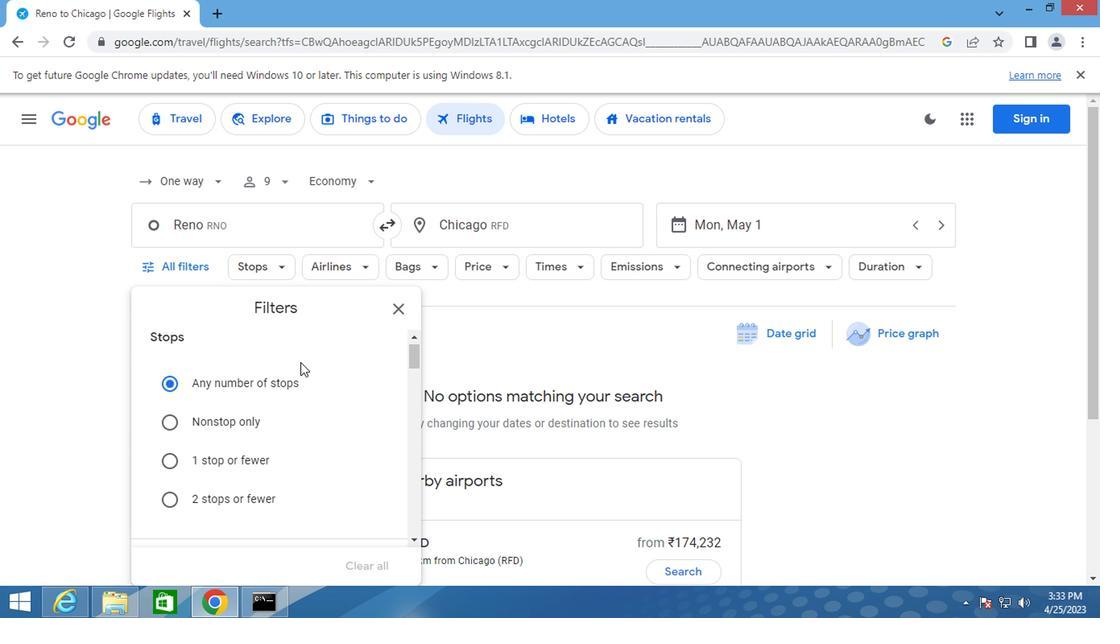 
Action: Mouse moved to (288, 398)
Screenshot: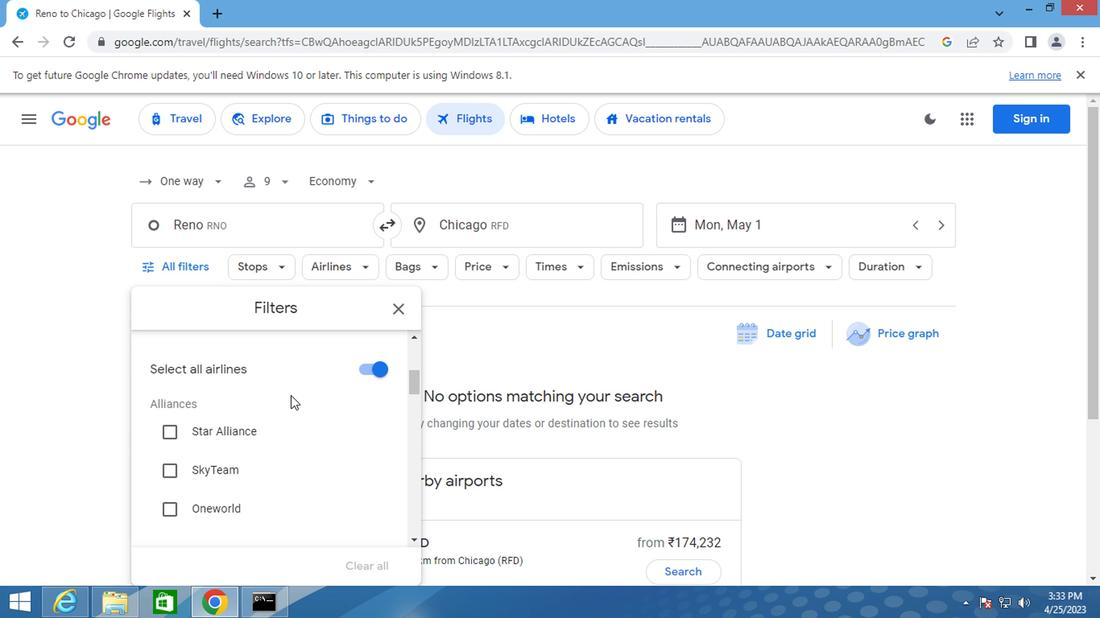 
Action: Mouse scrolled (288, 398) with delta (0, 0)
Screenshot: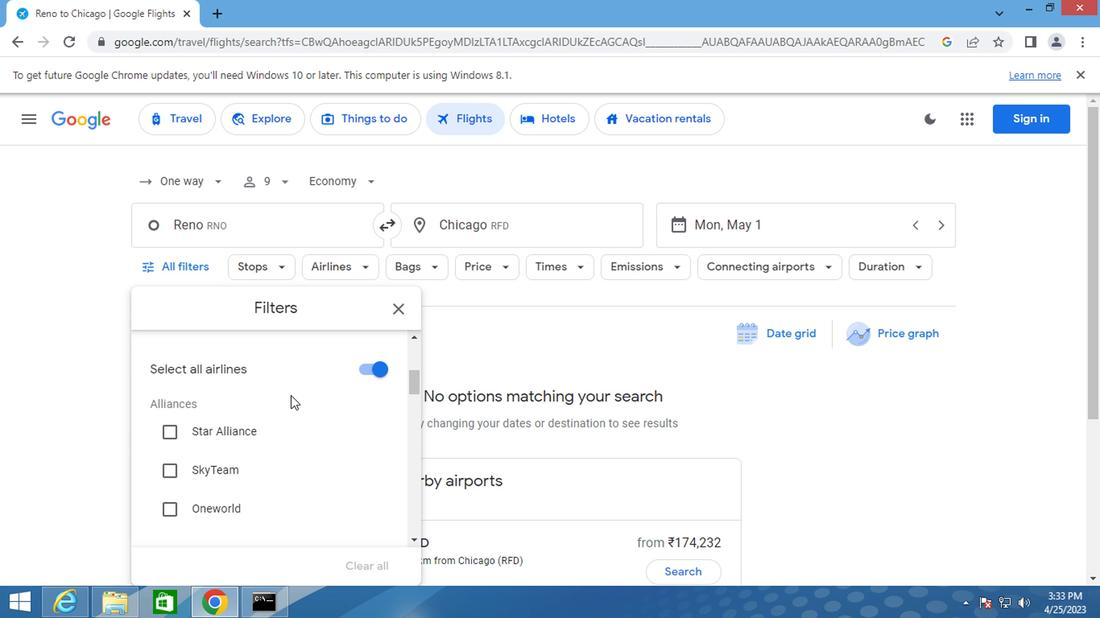 
Action: Mouse moved to (288, 412)
Screenshot: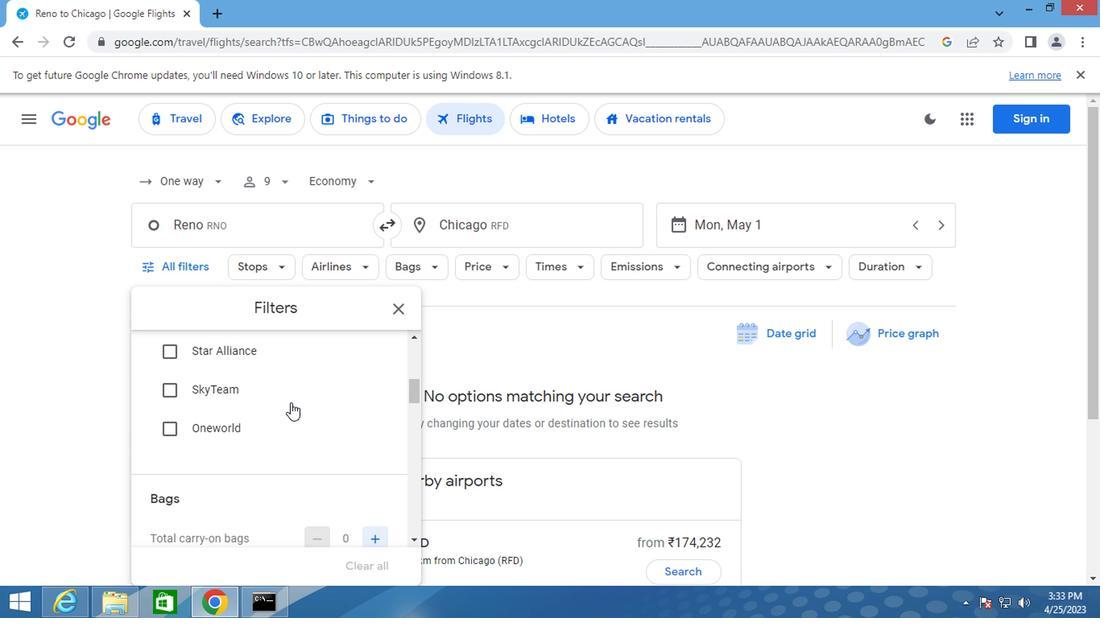 
Action: Mouse scrolled (288, 412) with delta (0, 0)
Screenshot: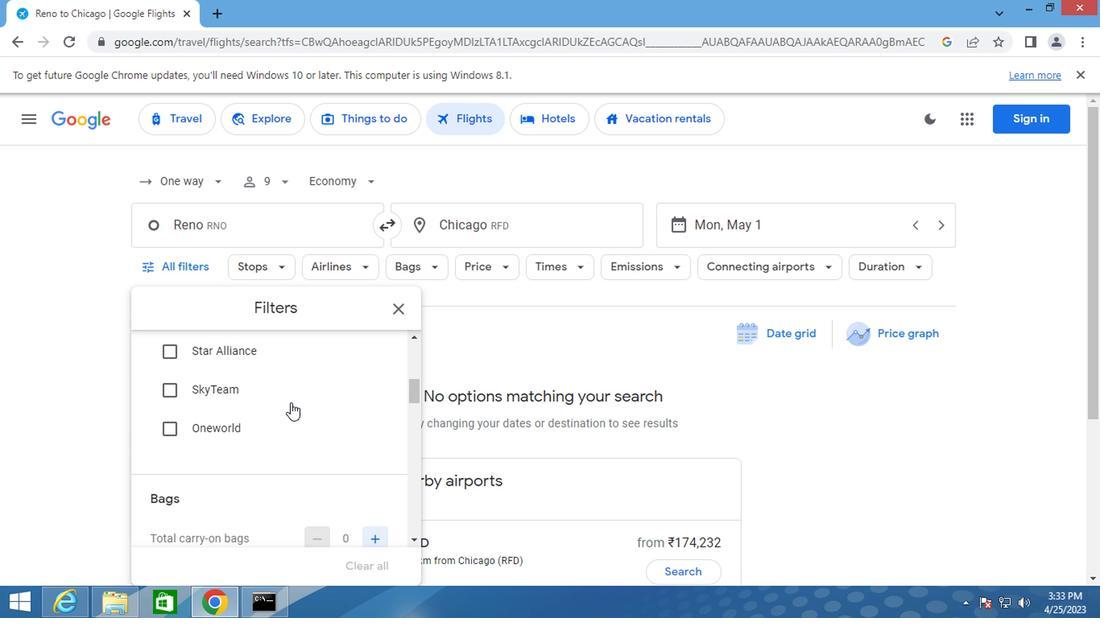 
Action: Mouse moved to (288, 414)
Screenshot: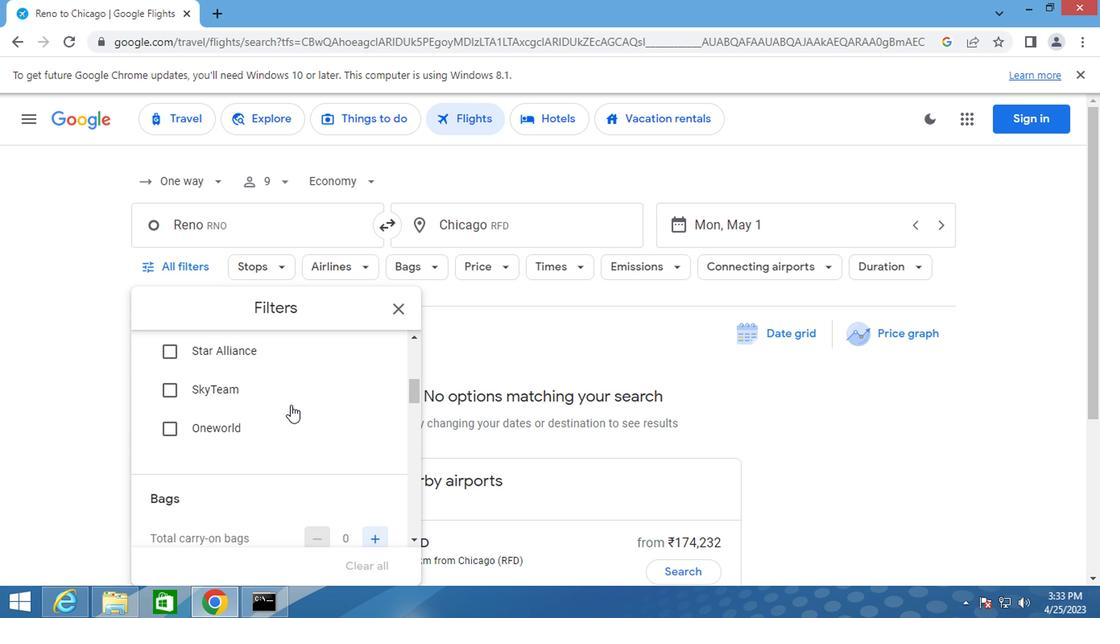 
Action: Mouse scrolled (288, 414) with delta (0, 0)
Screenshot: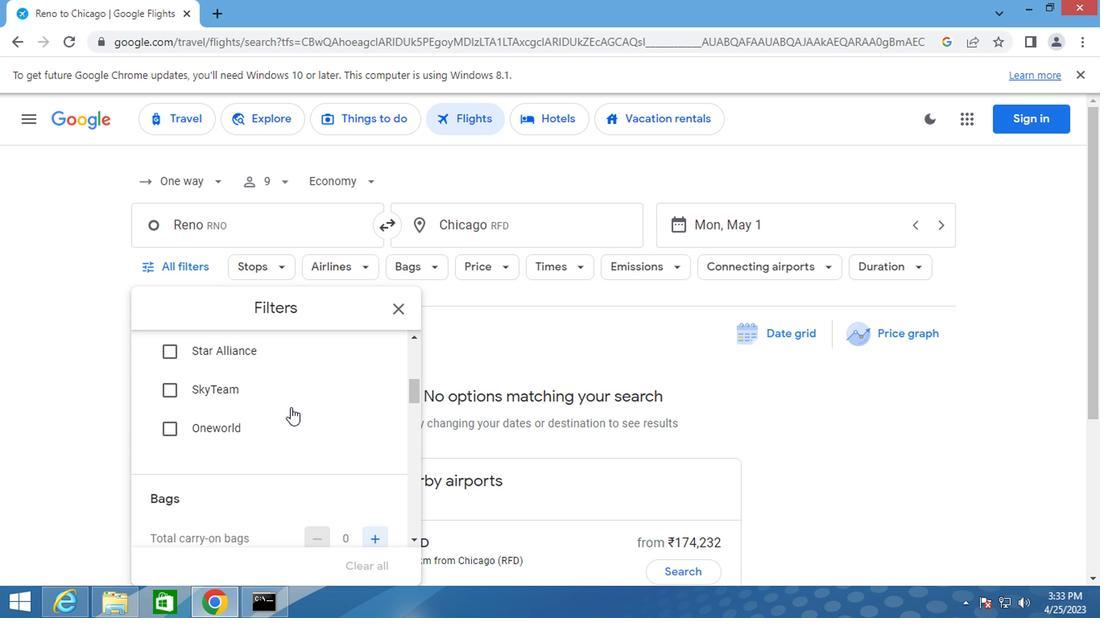 
Action: Mouse scrolled (288, 416) with delta (0, 1)
Screenshot: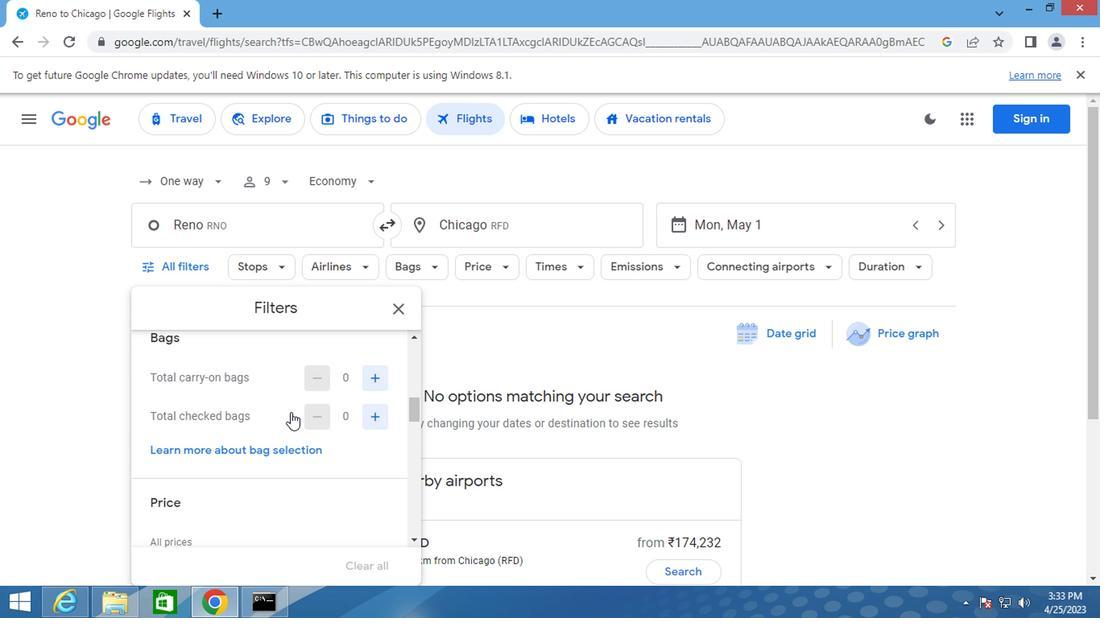 
Action: Mouse moved to (370, 462)
Screenshot: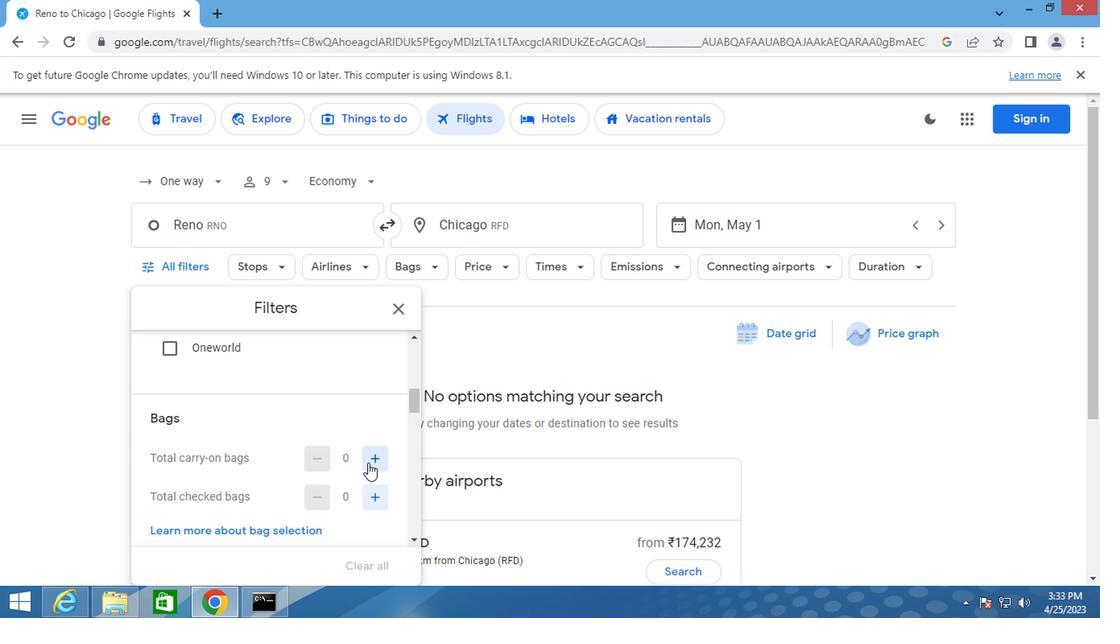 
Action: Mouse pressed left at (370, 462)
Screenshot: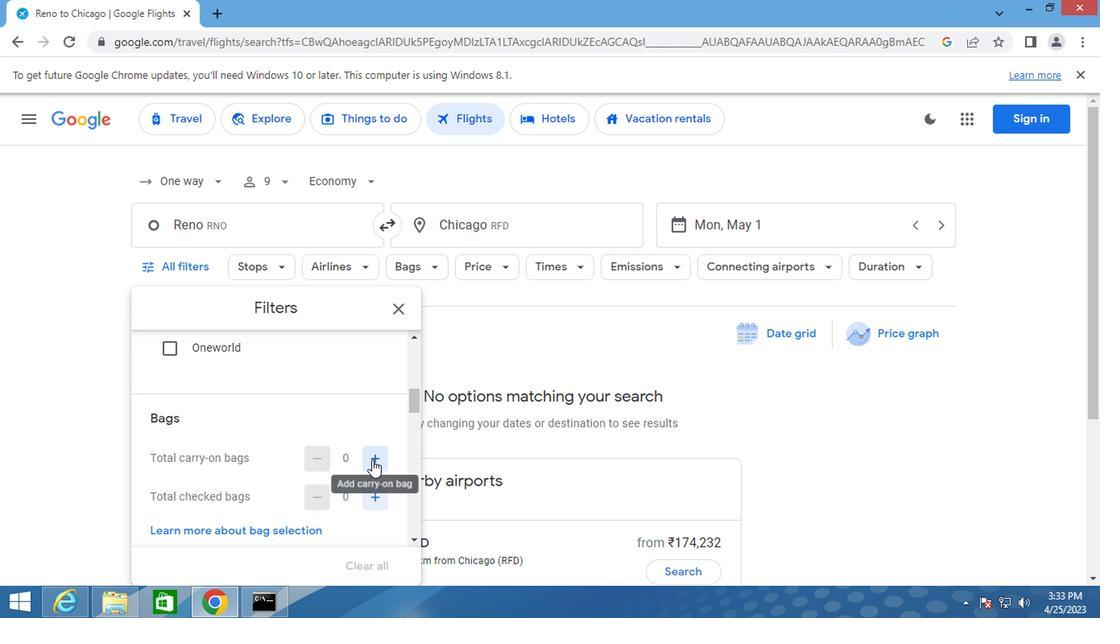 
Action: Mouse moved to (262, 455)
Screenshot: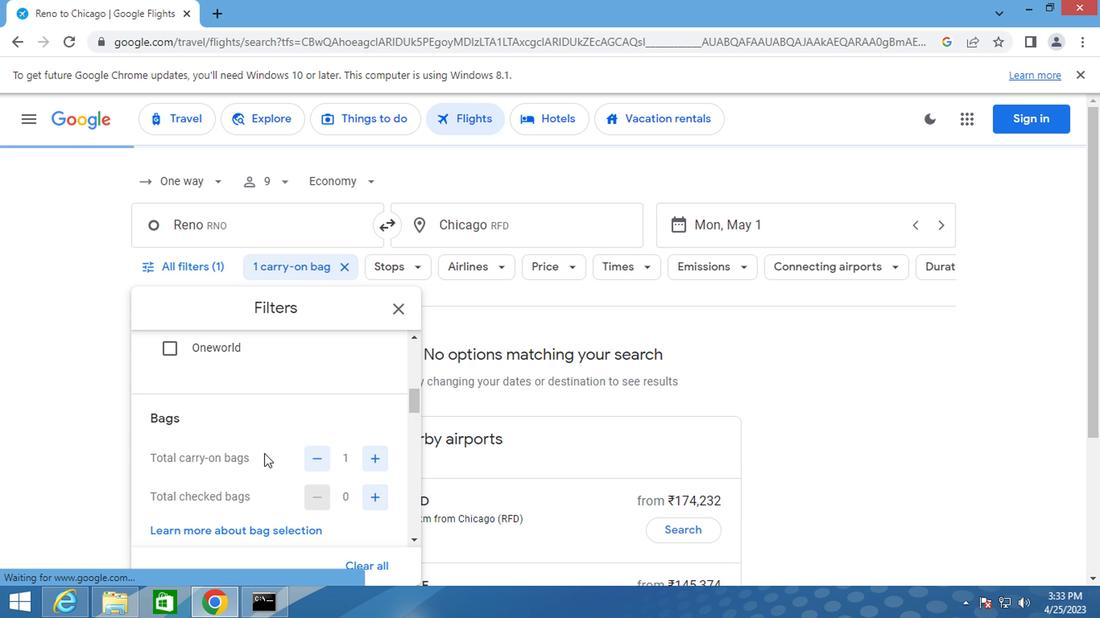 
Action: Mouse scrolled (262, 454) with delta (0, -1)
Screenshot: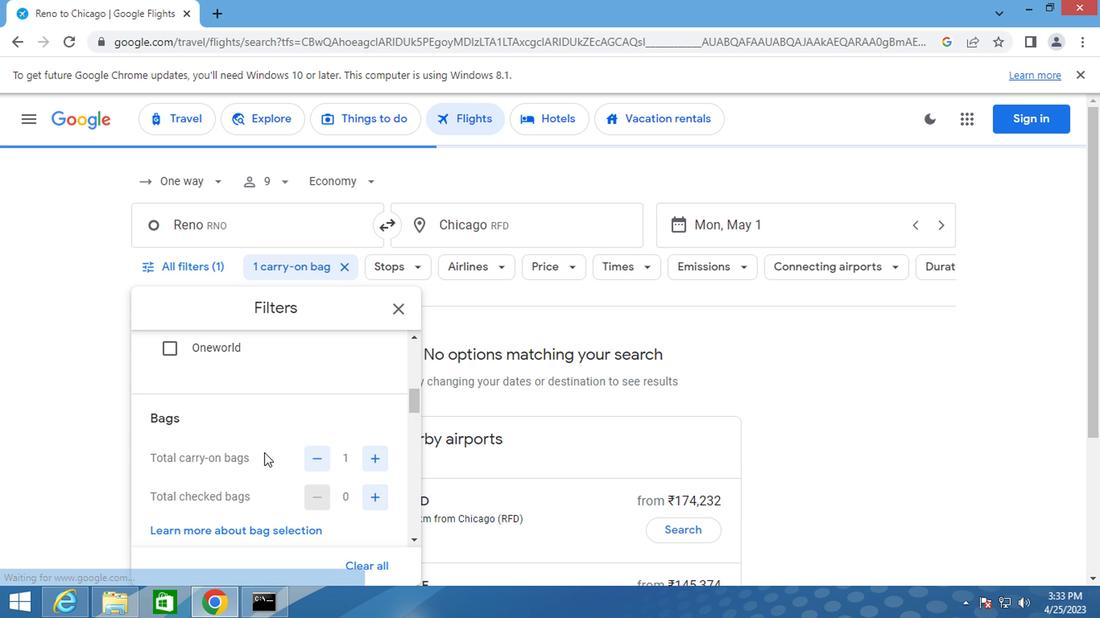 
Action: Mouse moved to (266, 452)
Screenshot: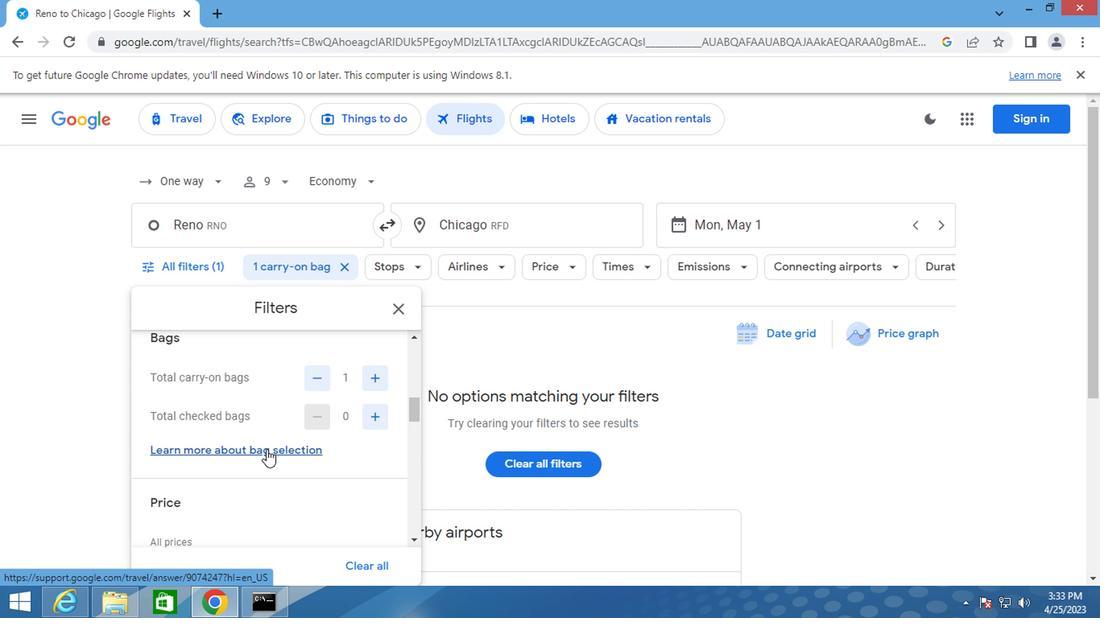 
Action: Mouse scrolled (266, 451) with delta (0, 0)
Screenshot: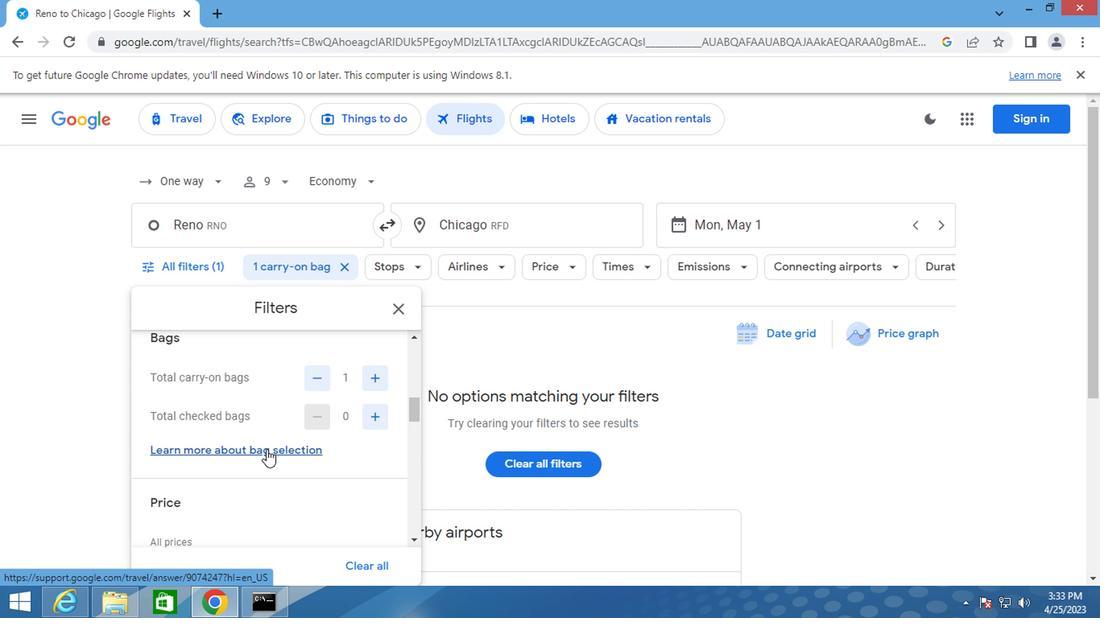 
Action: Mouse scrolled (266, 451) with delta (0, 0)
Screenshot: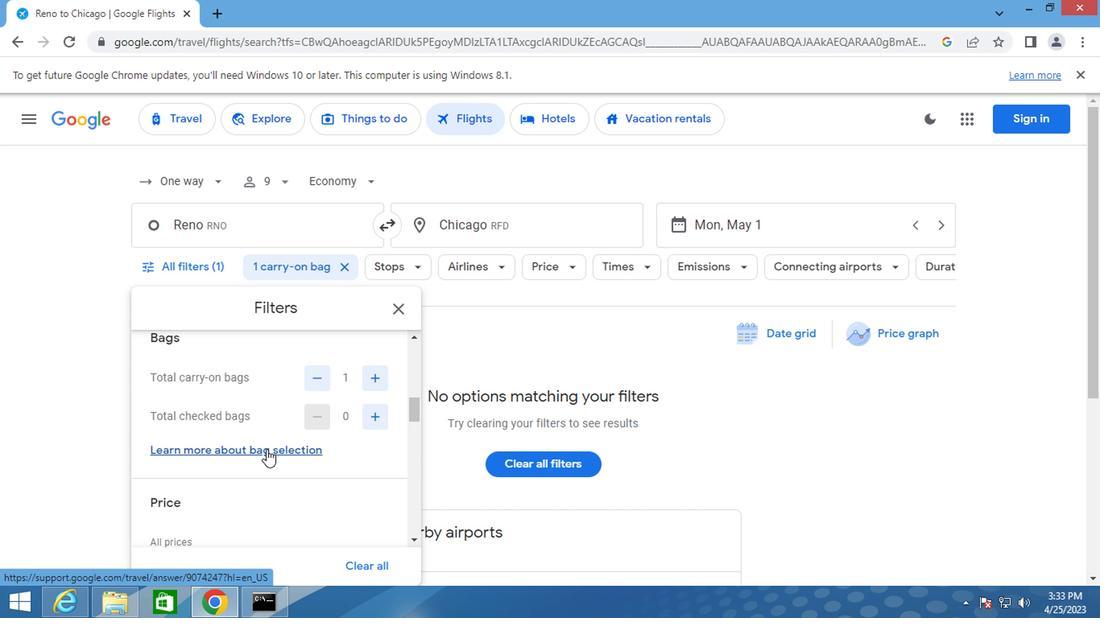 
Action: Mouse moved to (371, 409)
Screenshot: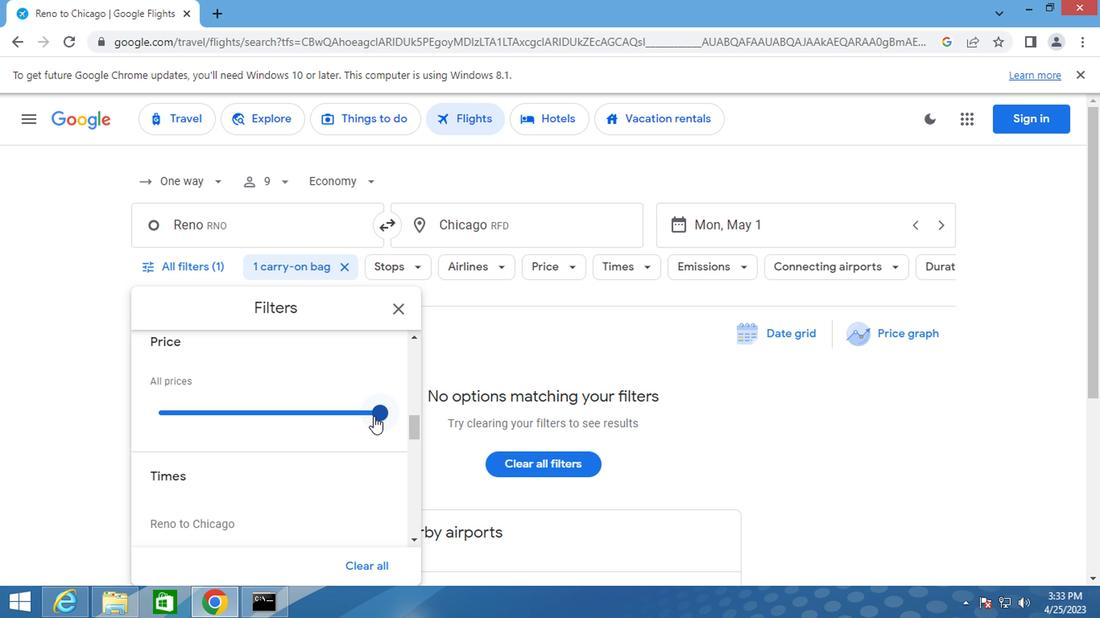 
Action: Mouse pressed left at (371, 409)
Screenshot: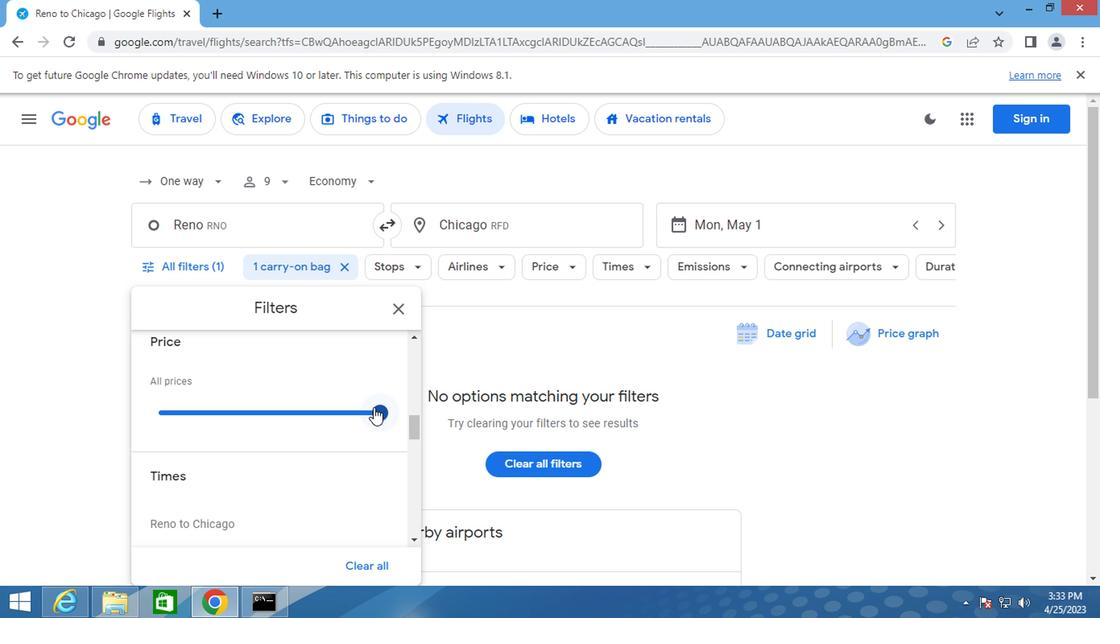 
Action: Mouse moved to (183, 401)
Screenshot: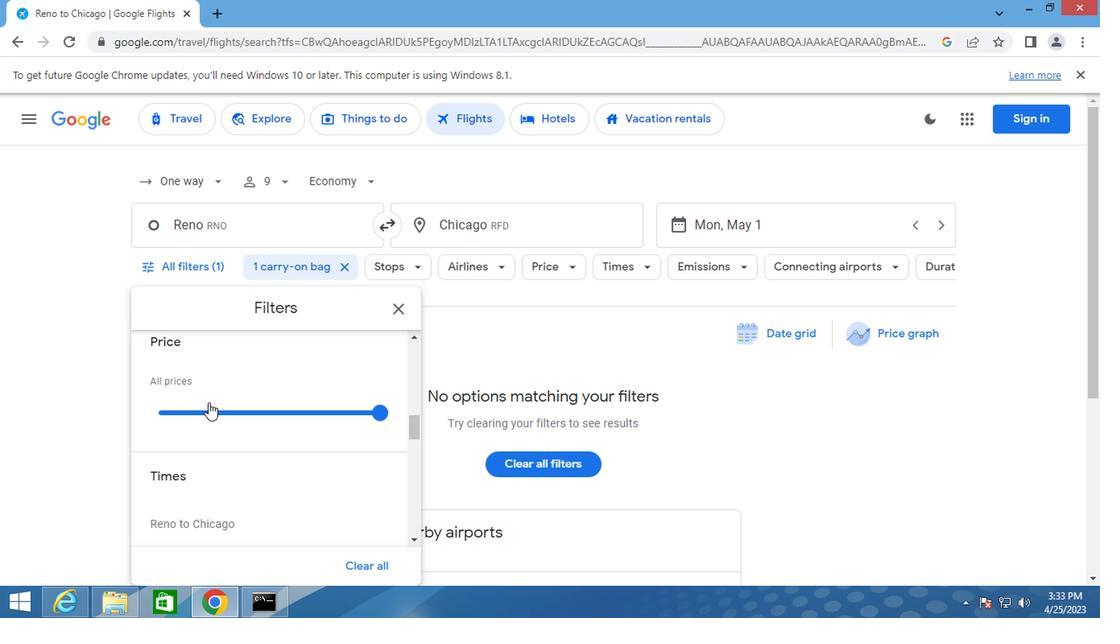 
Action: Mouse scrolled (183, 400) with delta (0, -1)
Screenshot: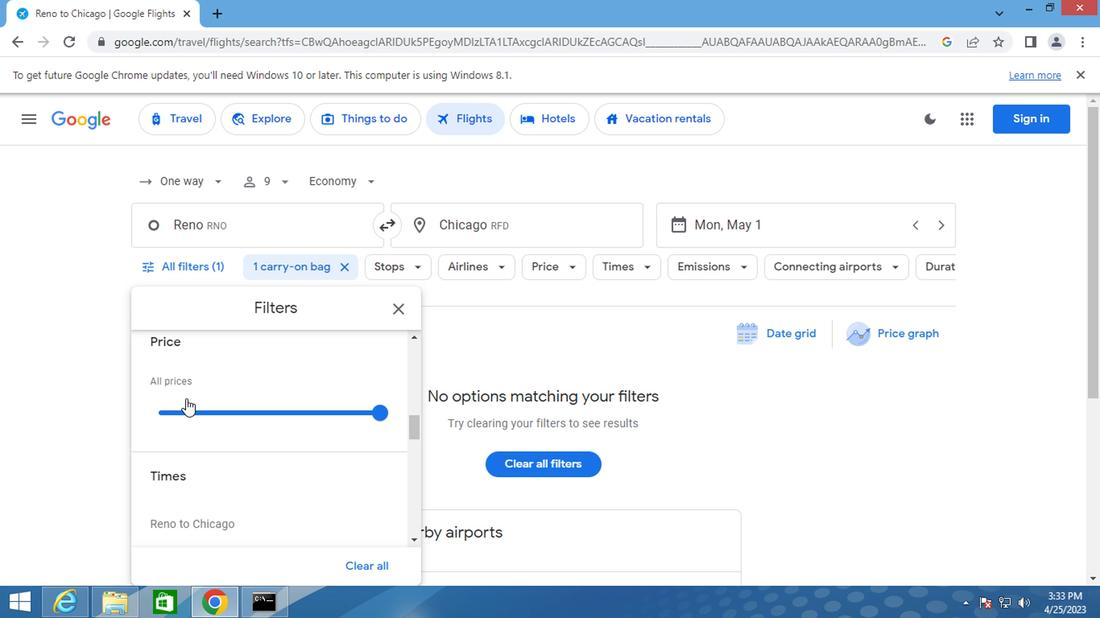 
Action: Mouse scrolled (183, 400) with delta (0, -1)
Screenshot: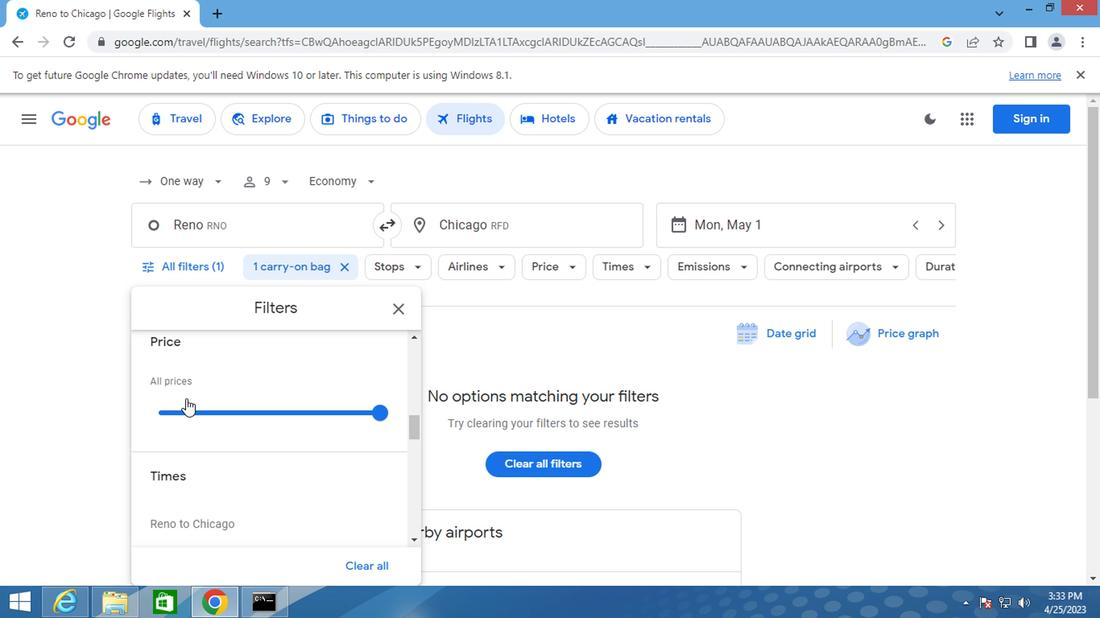 
Action: Mouse moved to (157, 422)
Screenshot: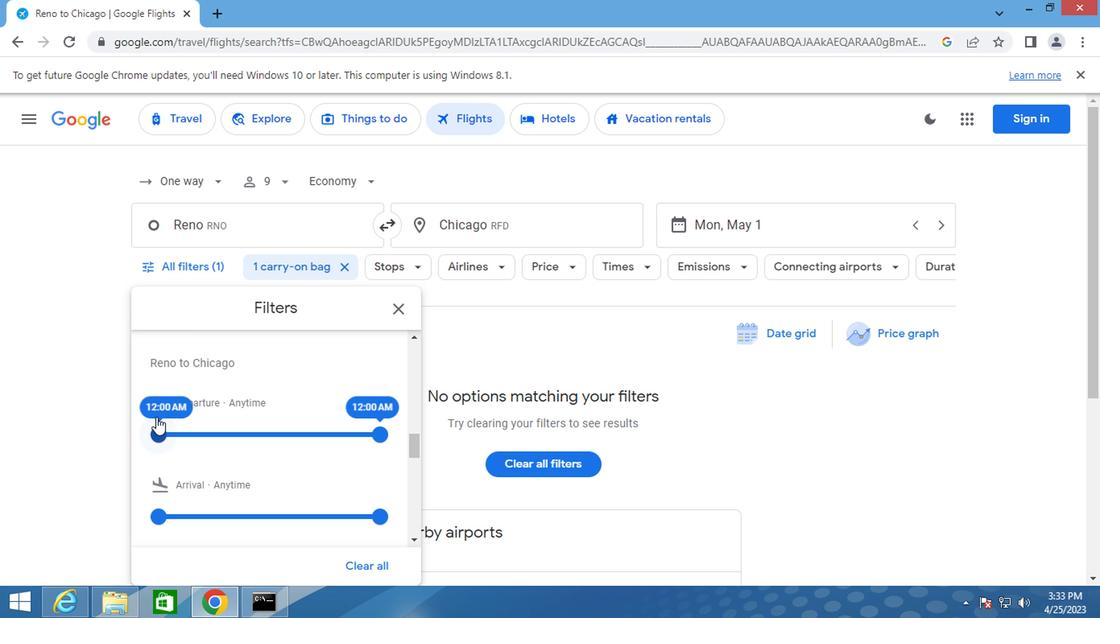 
Action: Mouse pressed left at (157, 422)
Screenshot: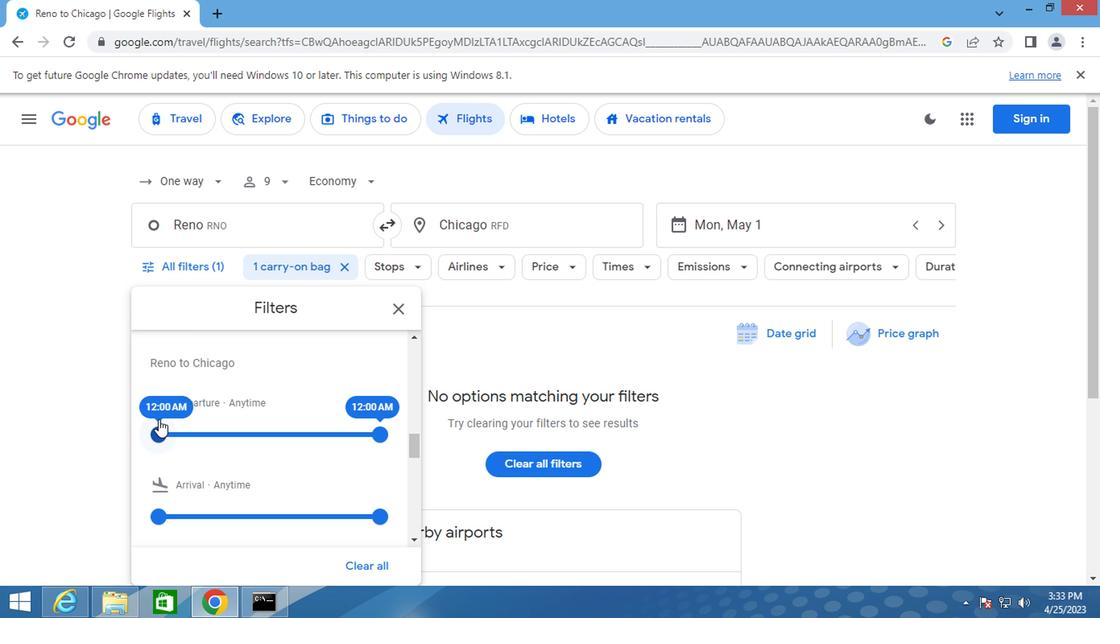 
Action: Mouse moved to (395, 309)
Screenshot: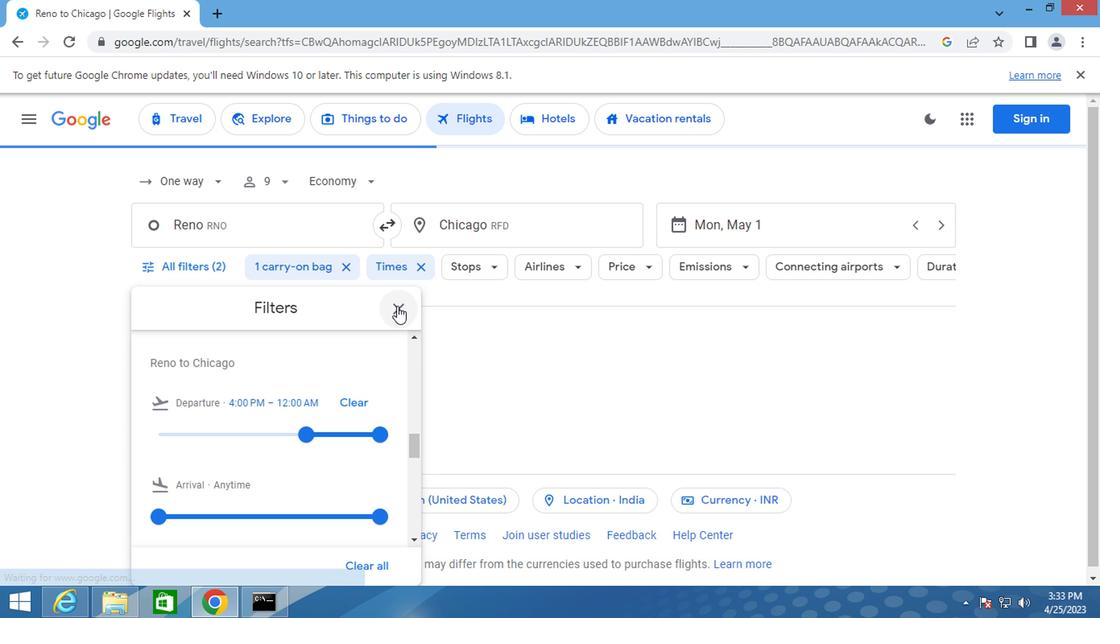
Action: Mouse pressed left at (395, 309)
Screenshot: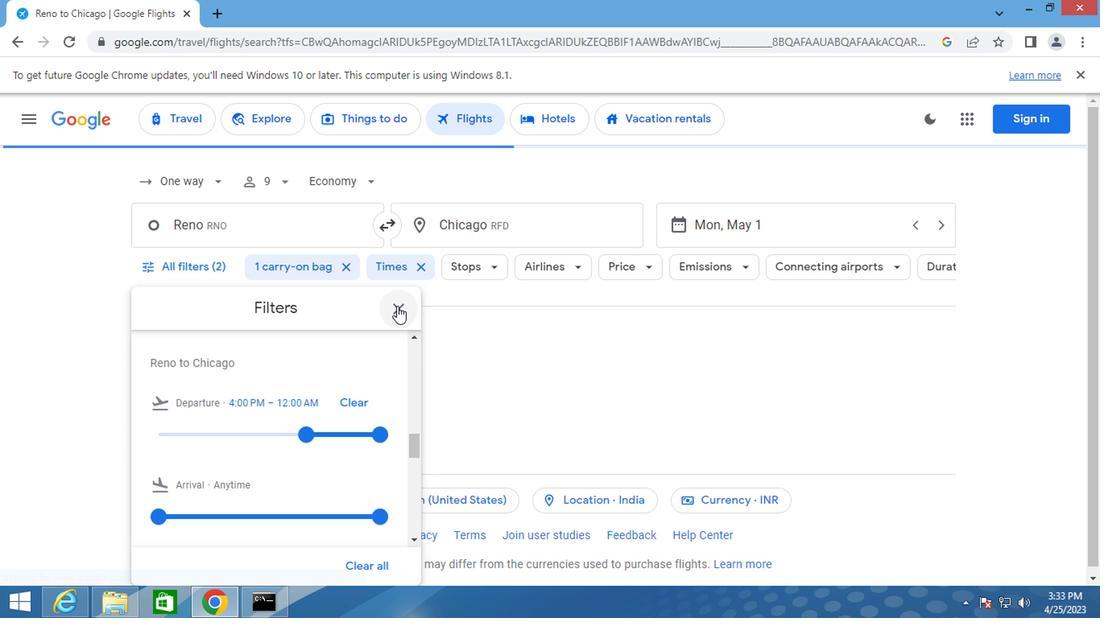 
Action: Key pressed <Key.f8>
Screenshot: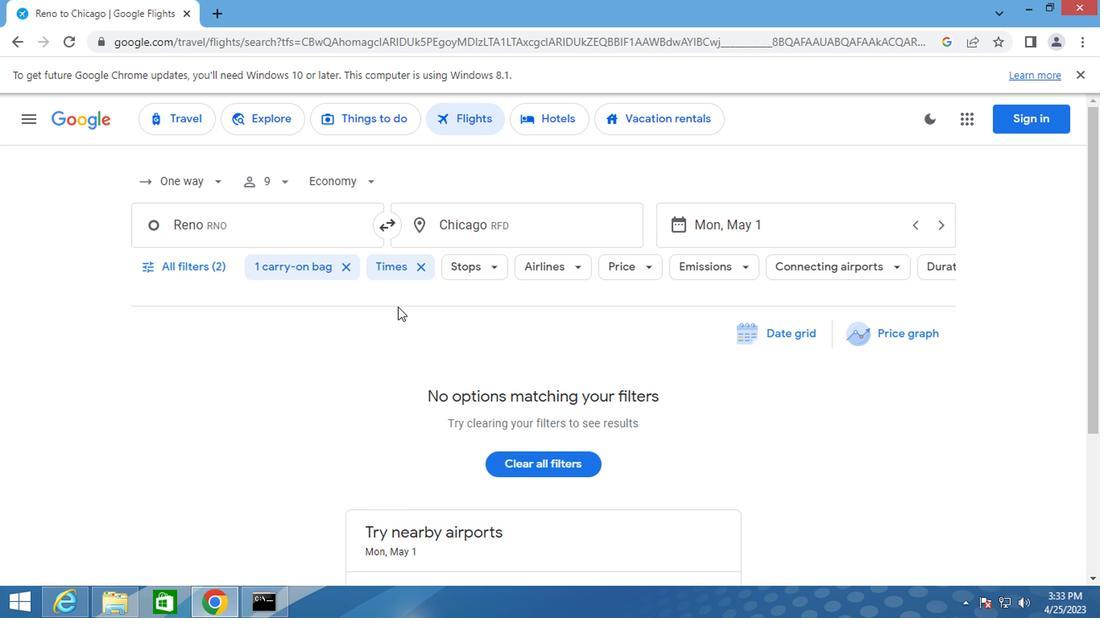 
